 Task: Send an email with the signature Grace Jones with the subject Request for feedback on a report and the message I would like to schedule a meeting to discuss the project details. from softage.2@softage.net to softage.3@softage.net with an attached image file Business_card.png and move the email from Sent Items to the folder Medical records
Action: Mouse moved to (323, 0)
Screenshot: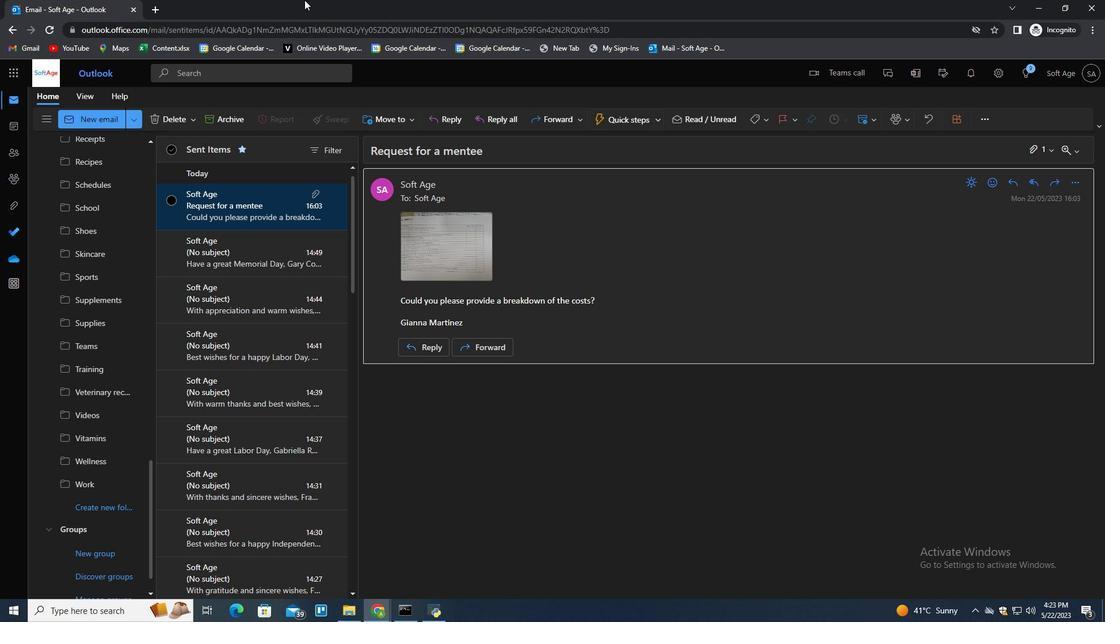 
Action: Key pressed n
Screenshot: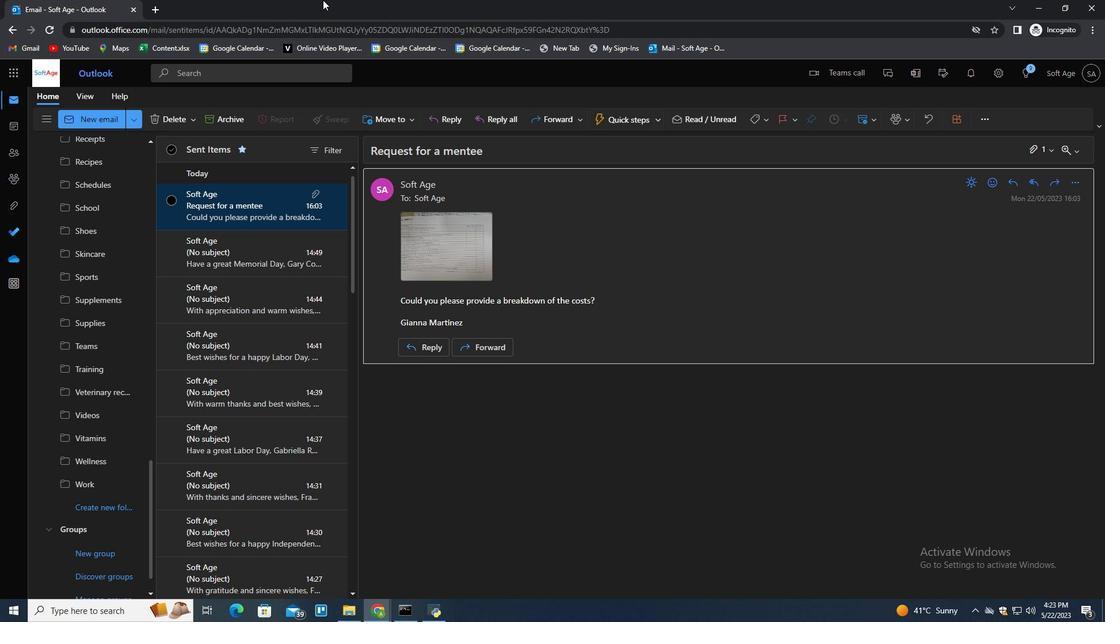 
Action: Mouse moved to (772, 126)
Screenshot: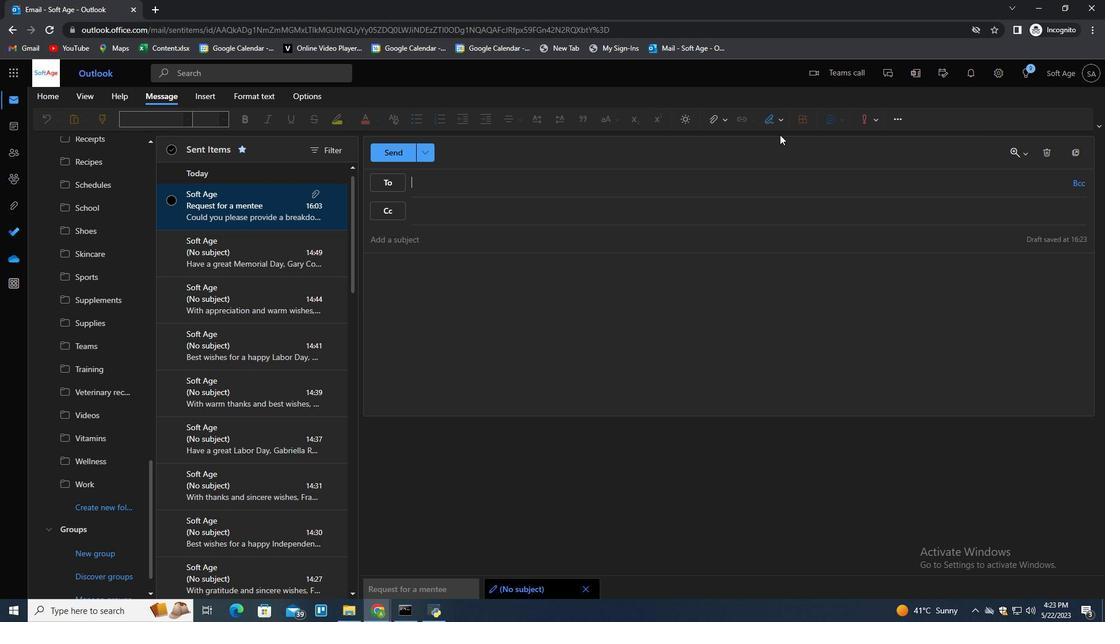 
Action: Mouse pressed left at (772, 126)
Screenshot: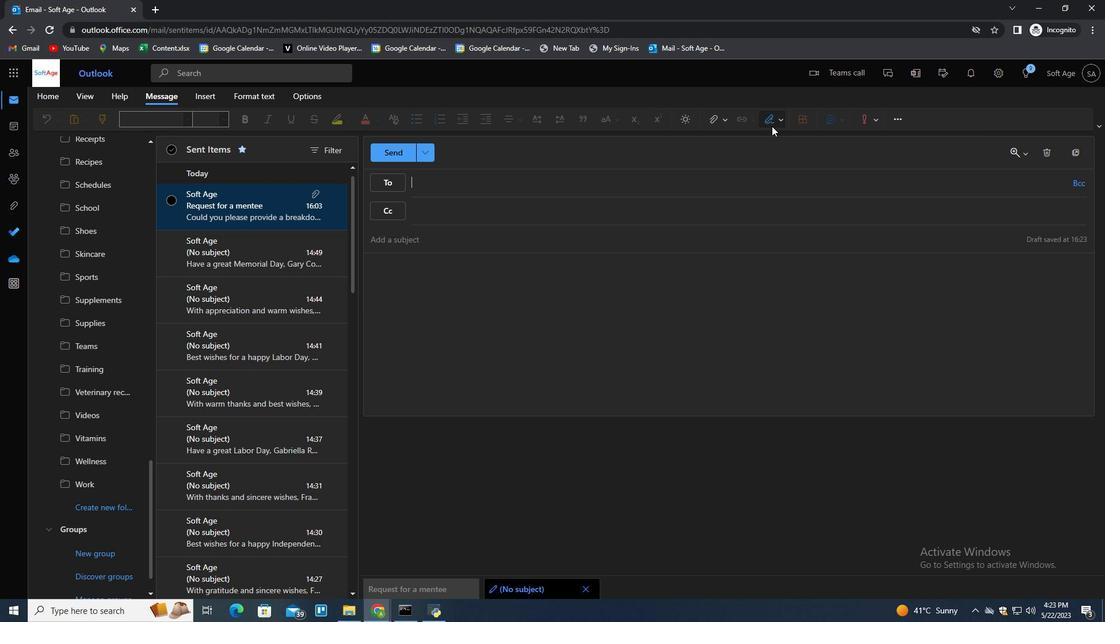 
Action: Mouse moved to (763, 164)
Screenshot: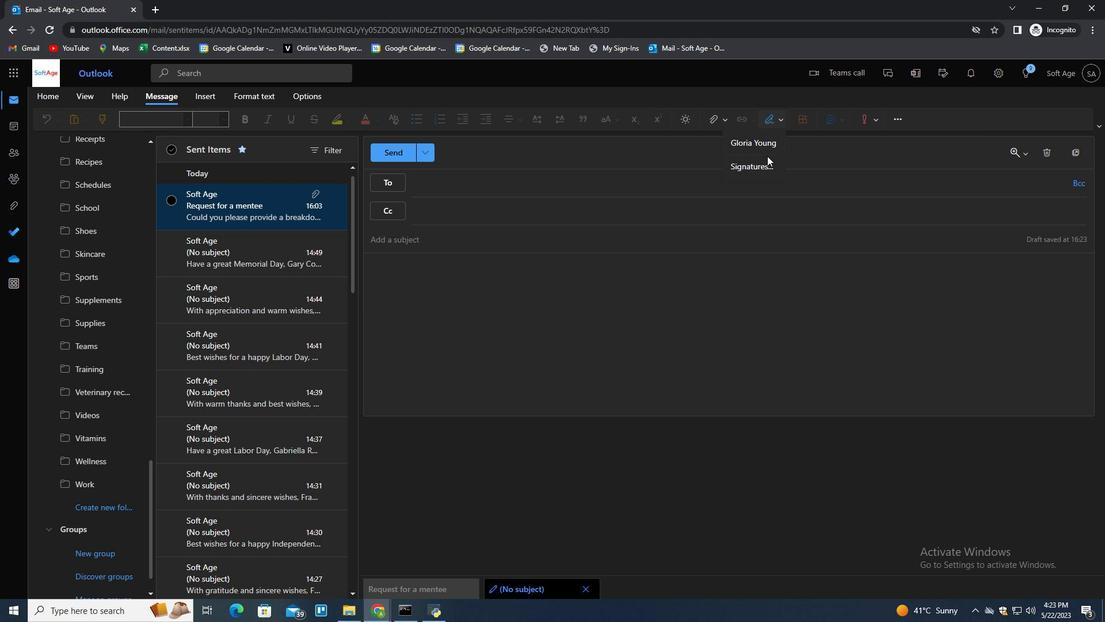 
Action: Mouse pressed left at (763, 164)
Screenshot: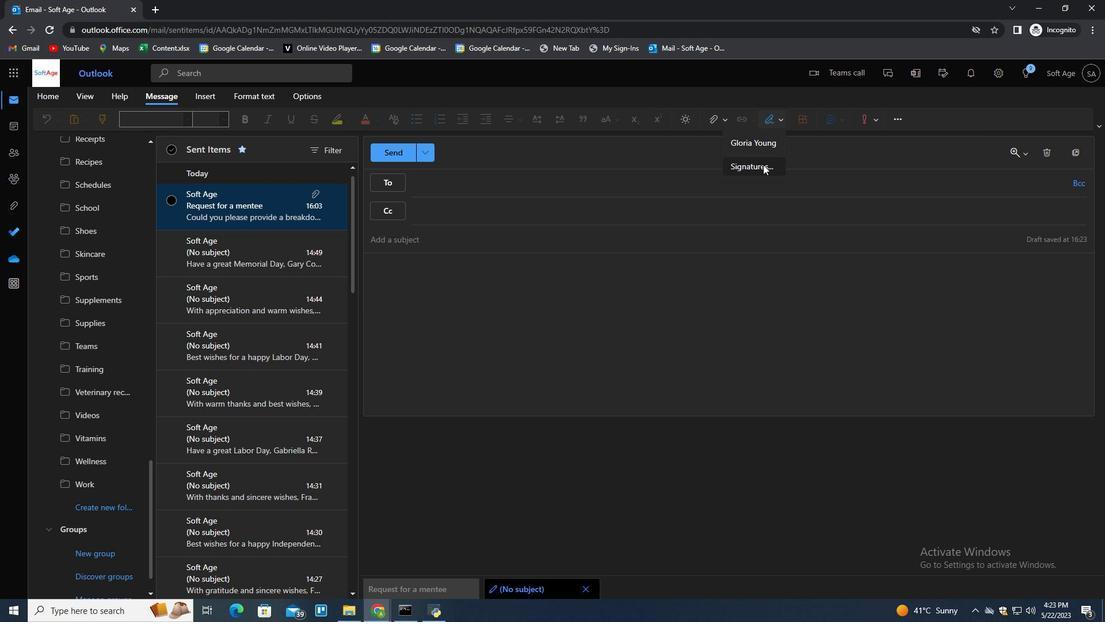 
Action: Mouse moved to (793, 209)
Screenshot: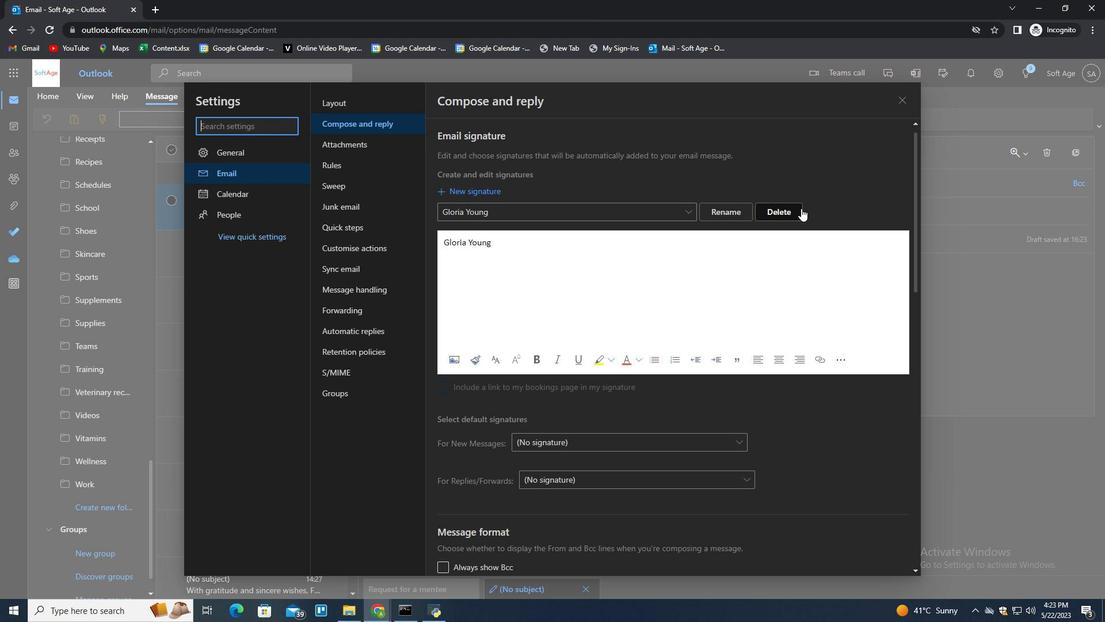 
Action: Mouse pressed left at (793, 209)
Screenshot: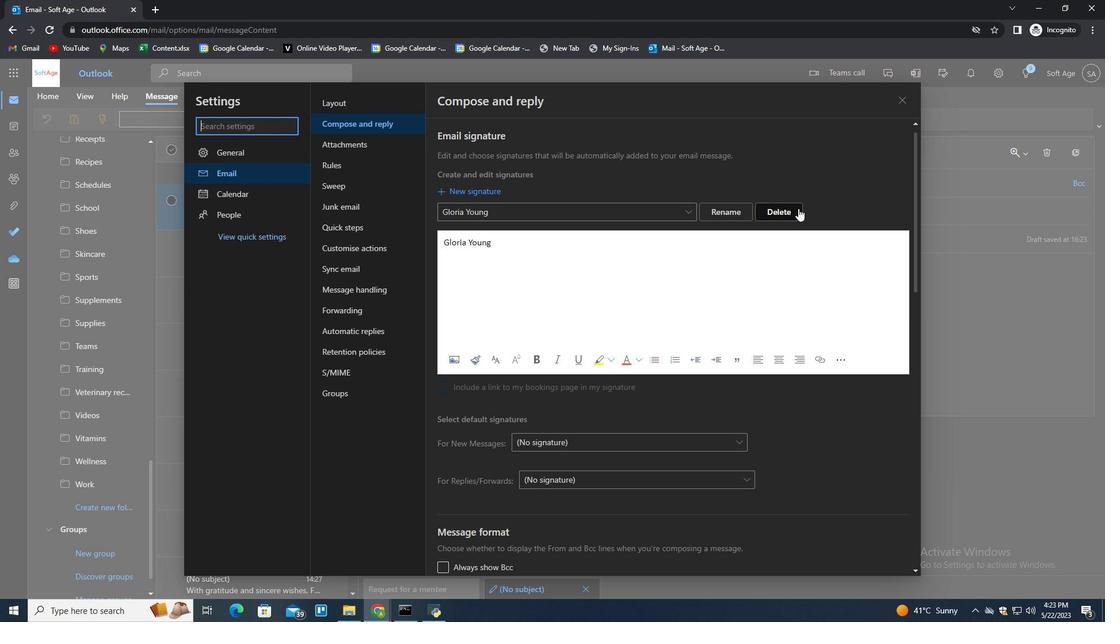 
Action: Mouse moved to (723, 212)
Screenshot: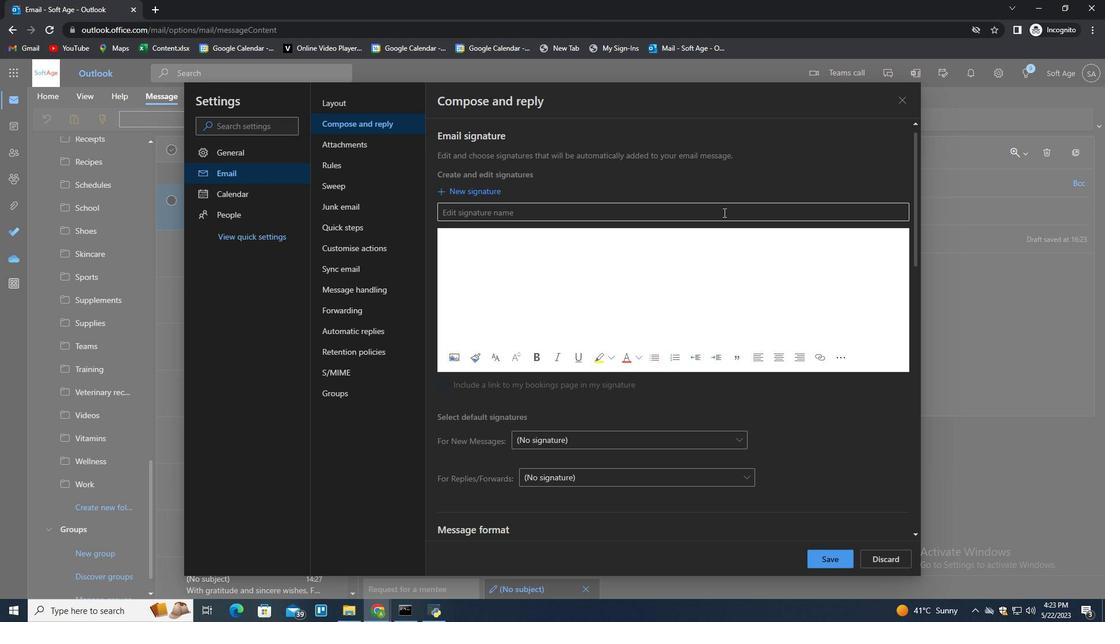 
Action: Mouse pressed left at (723, 212)
Screenshot: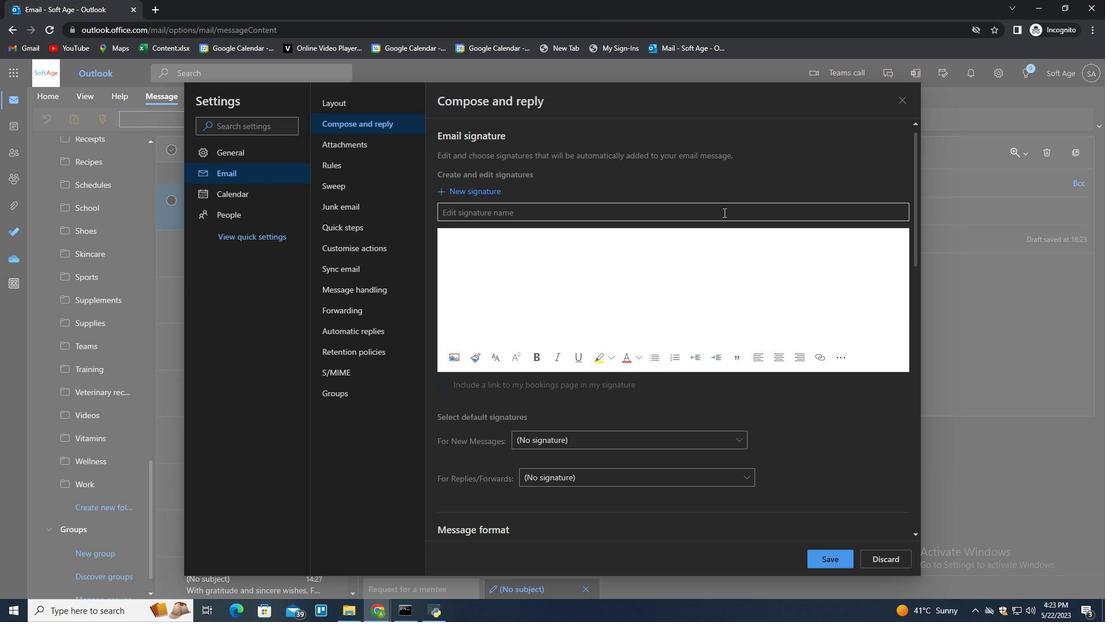 
Action: Key pressed <Key.shift>G
Screenshot: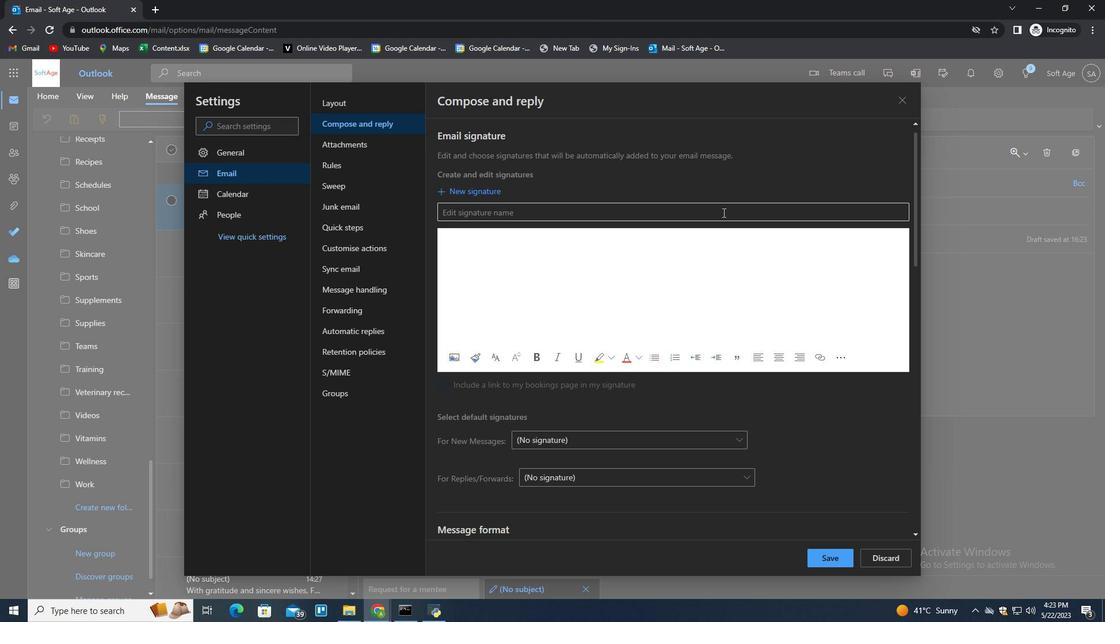 
Action: Mouse moved to (723, 211)
Screenshot: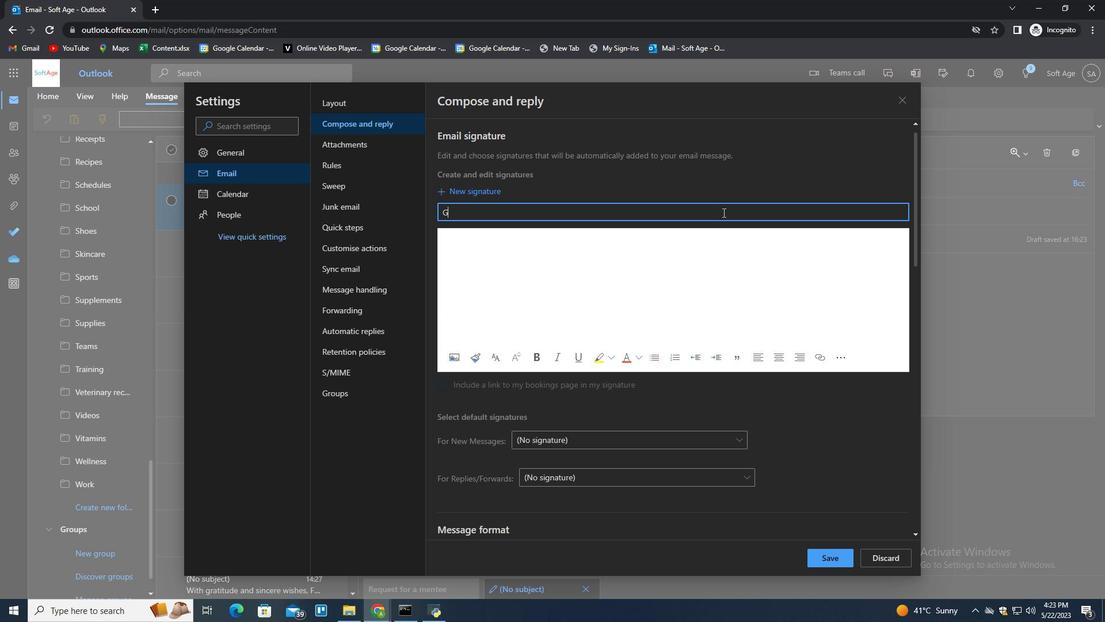 
Action: Key pressed race<Key.space><Key.shift>Jones<Key.tab><Key.shift>Grace<Key.space><Key.shift>Jones
Screenshot: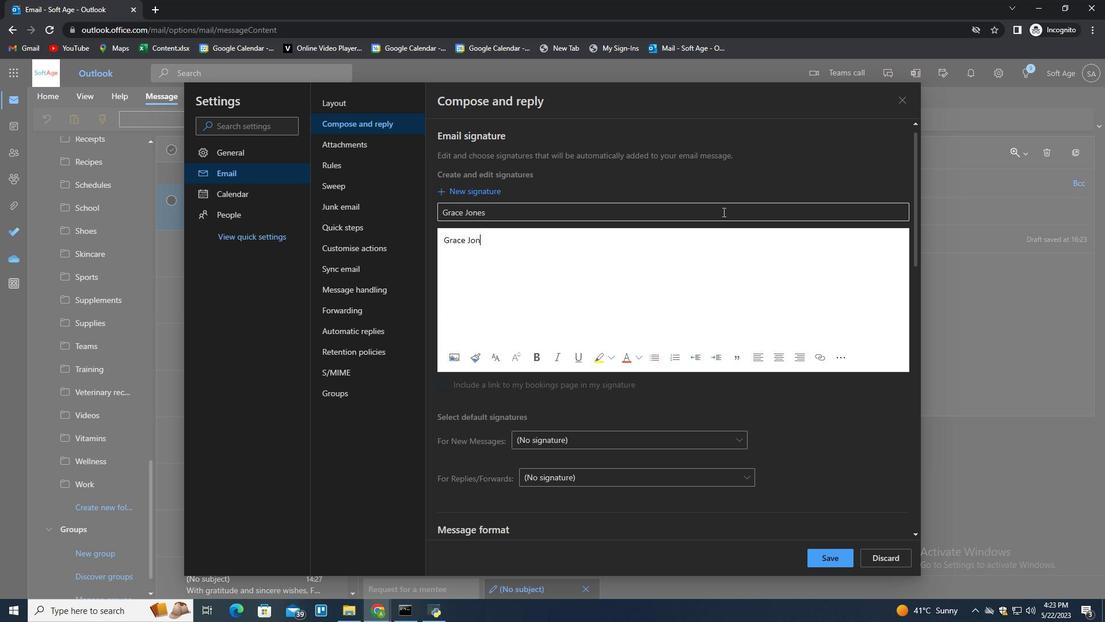 
Action: Mouse moved to (830, 556)
Screenshot: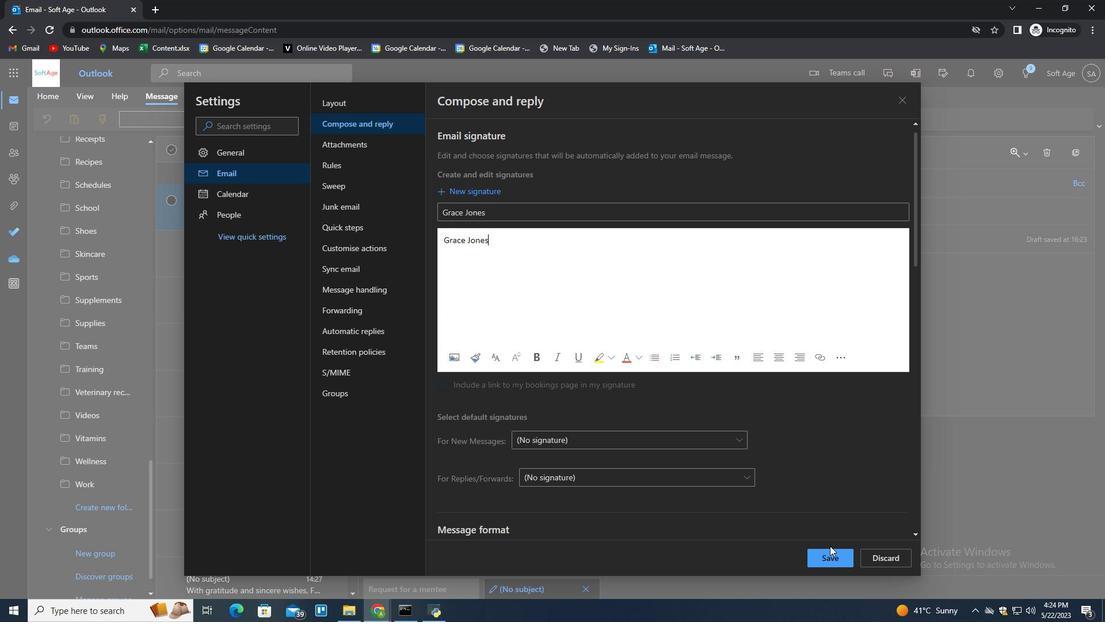 
Action: Mouse pressed left at (830, 556)
Screenshot: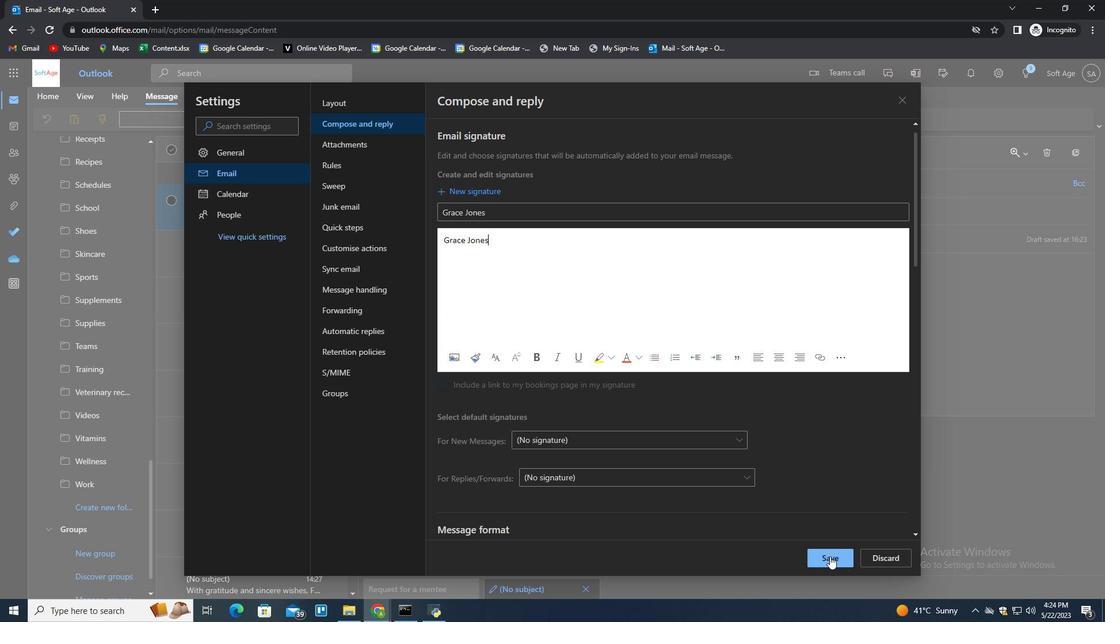
Action: Mouse moved to (990, 316)
Screenshot: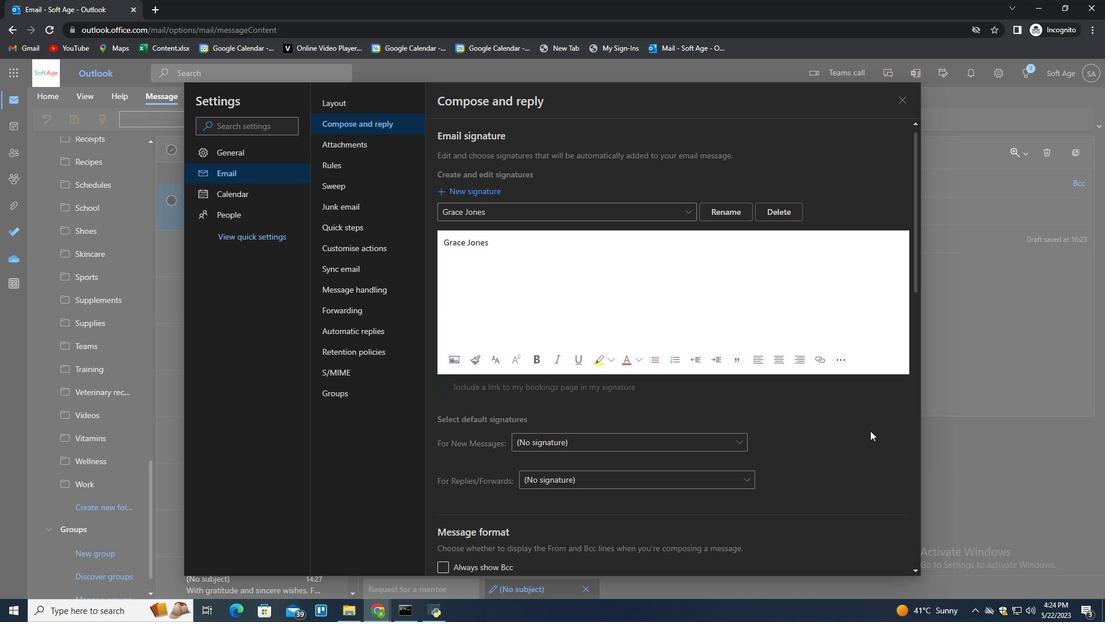 
Action: Mouse pressed left at (990, 316)
Screenshot: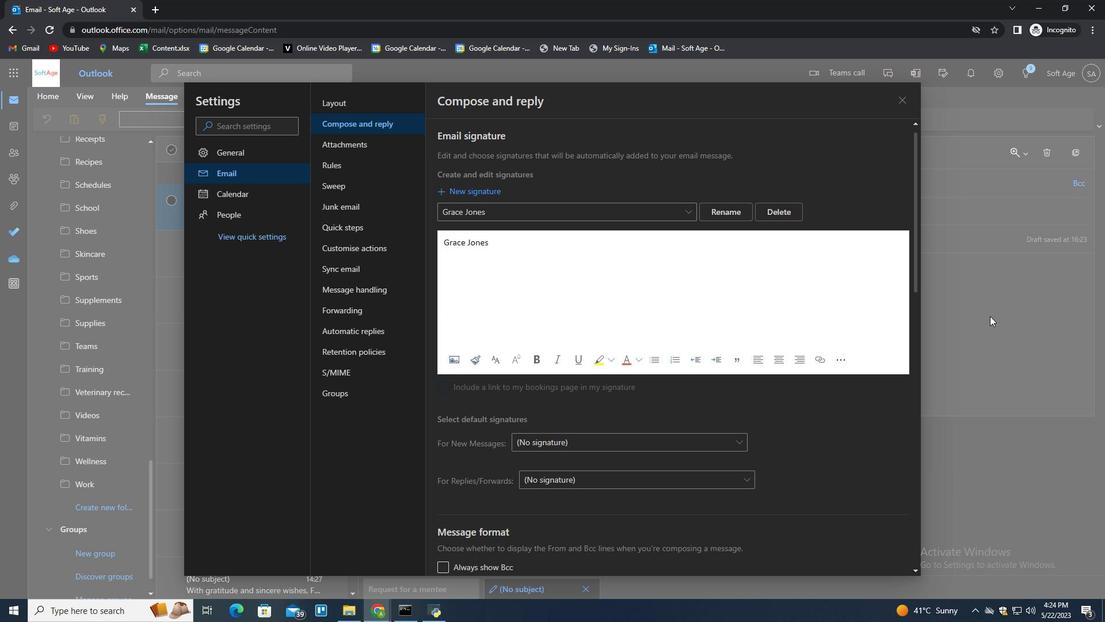 
Action: Mouse moved to (775, 118)
Screenshot: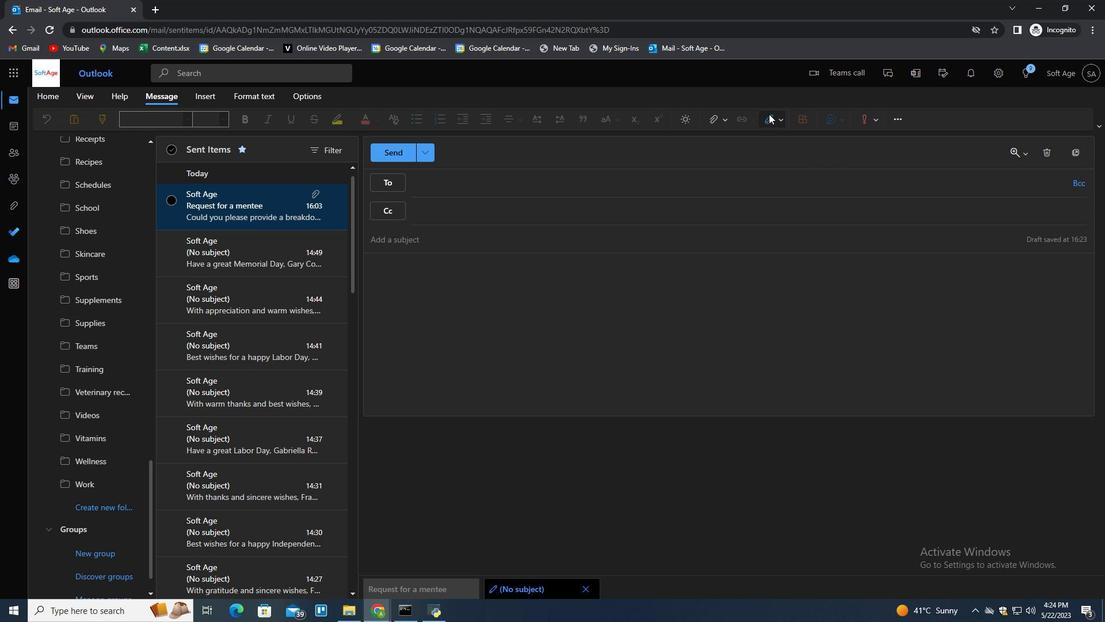 
Action: Mouse pressed left at (775, 118)
Screenshot: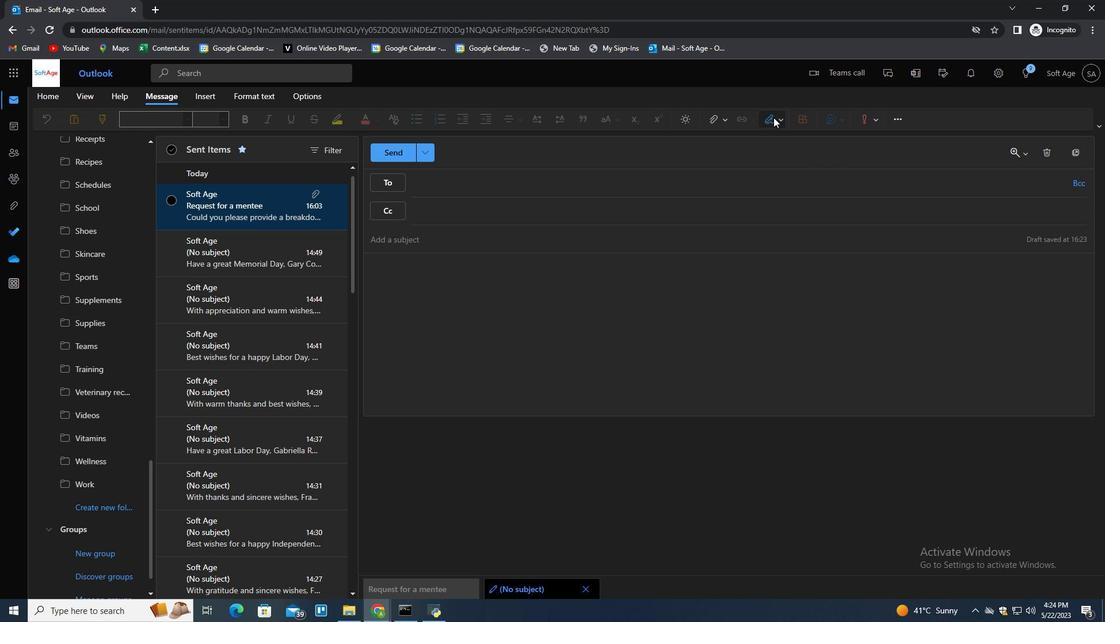 
Action: Mouse moved to (762, 141)
Screenshot: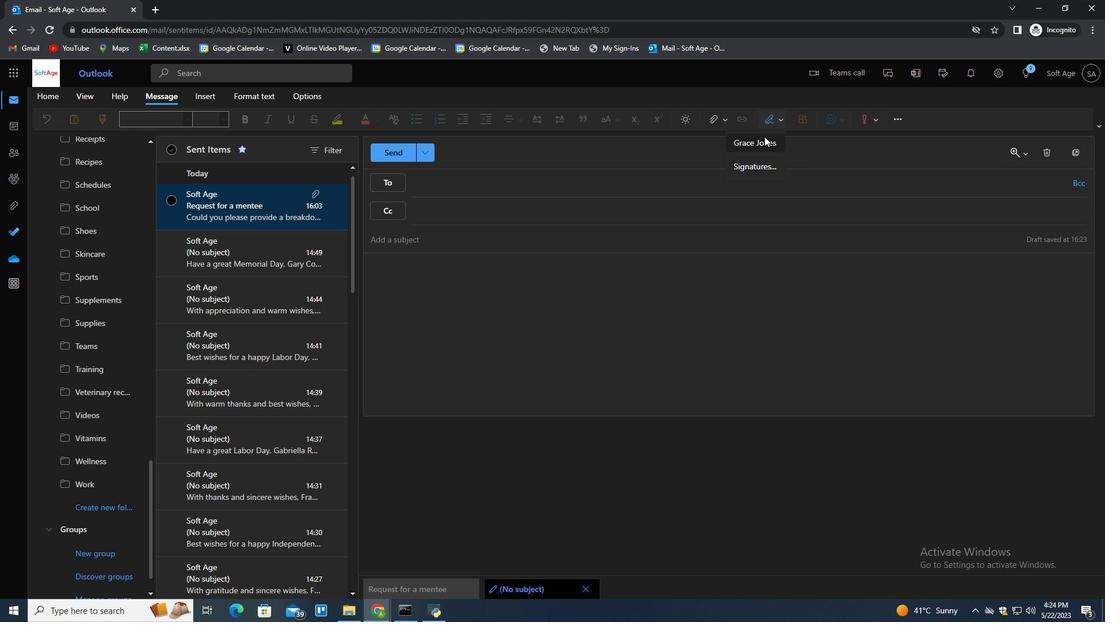 
Action: Mouse pressed left at (762, 141)
Screenshot: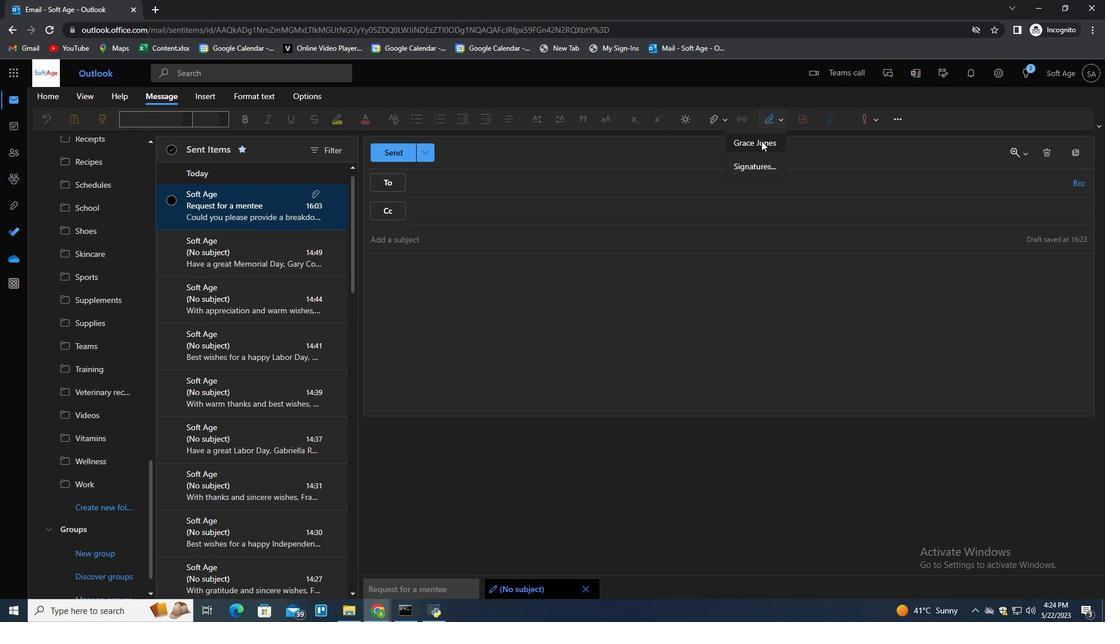 
Action: Mouse moved to (391, 243)
Screenshot: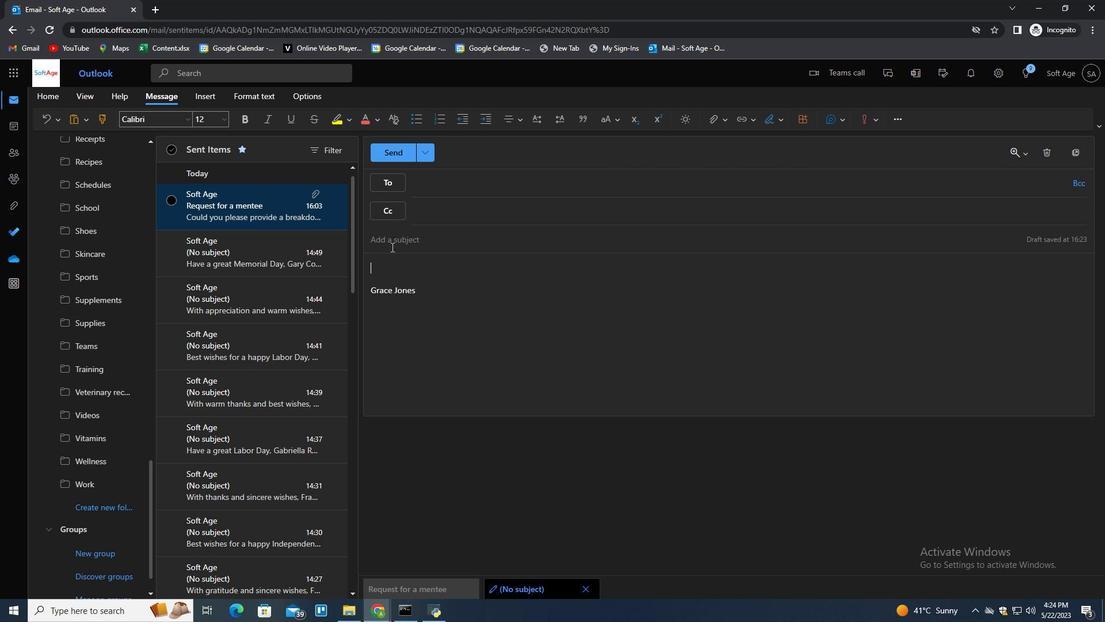 
Action: Mouse pressed left at (391, 243)
Screenshot: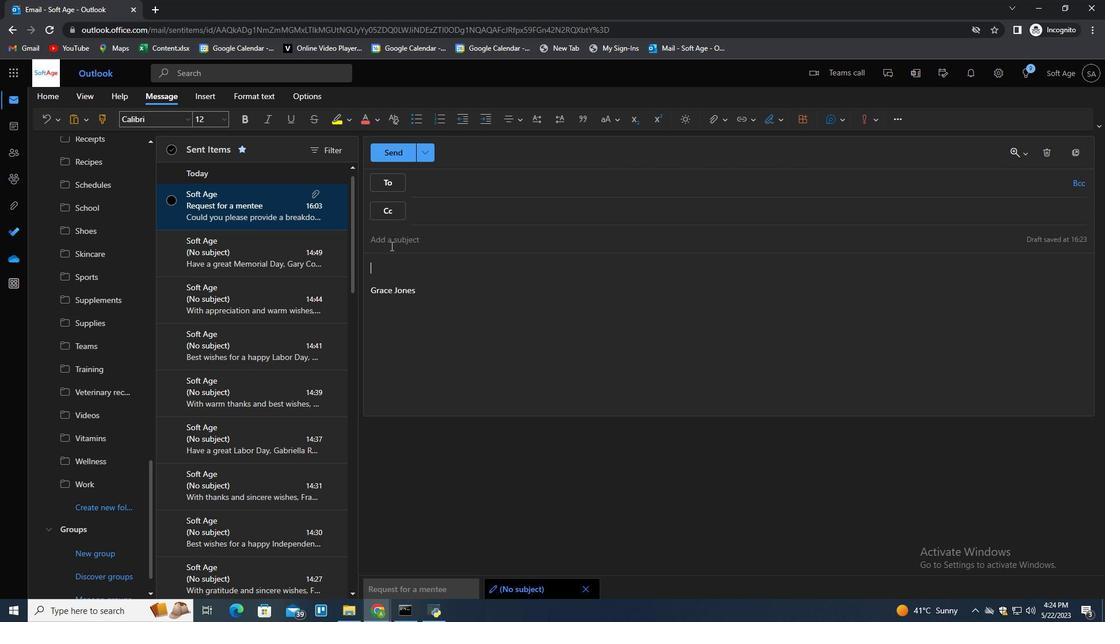 
Action: Key pressed <Key.shift>Request<Key.space>for<Key.space>feedback<Key.space>on<Key.space>a<Key.space>report<Key.tab><Key.shift>I<Key.space>would<Key.space>like<Key.space>to<Key.space>schedule<Key.space>a<Key.space>meeting<Key.space>a<Key.backspace>to<Key.space>s<Key.backspace>discuss<Key.space>the<Key.space>project<Key.space>deat<Key.backspace><Key.backspace>tails.
Screenshot: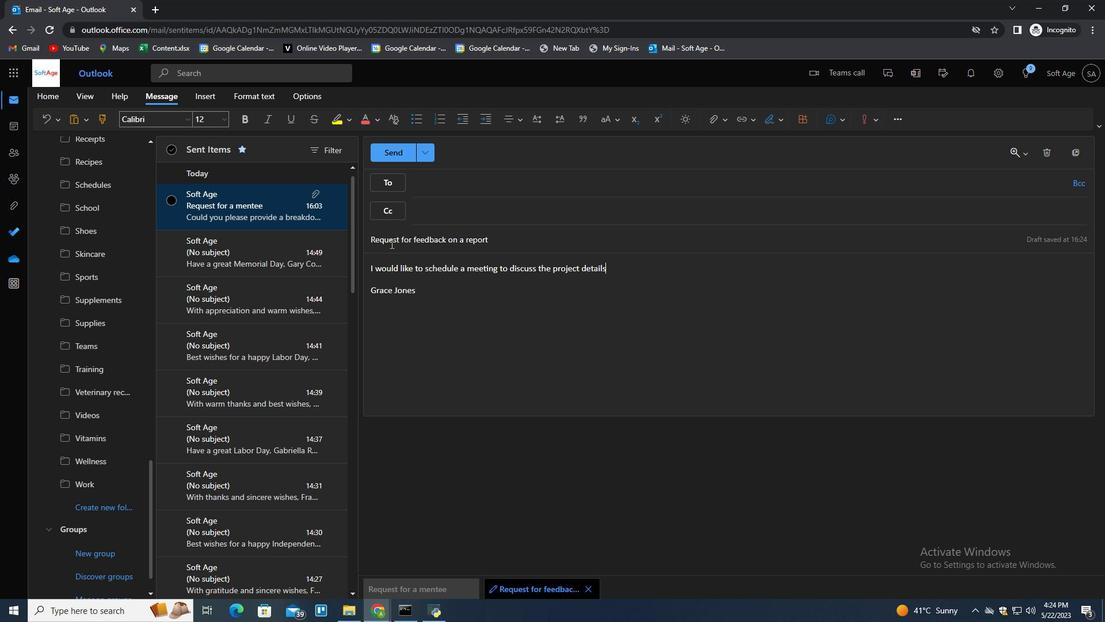 
Action: Mouse moved to (427, 187)
Screenshot: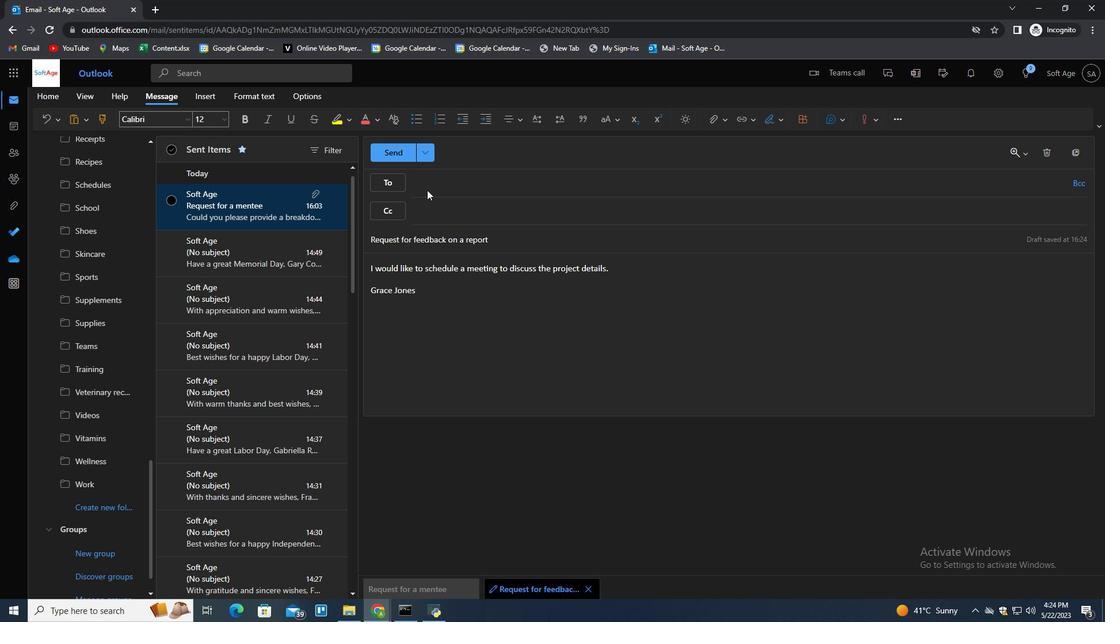
Action: Mouse pressed left at (427, 187)
Screenshot: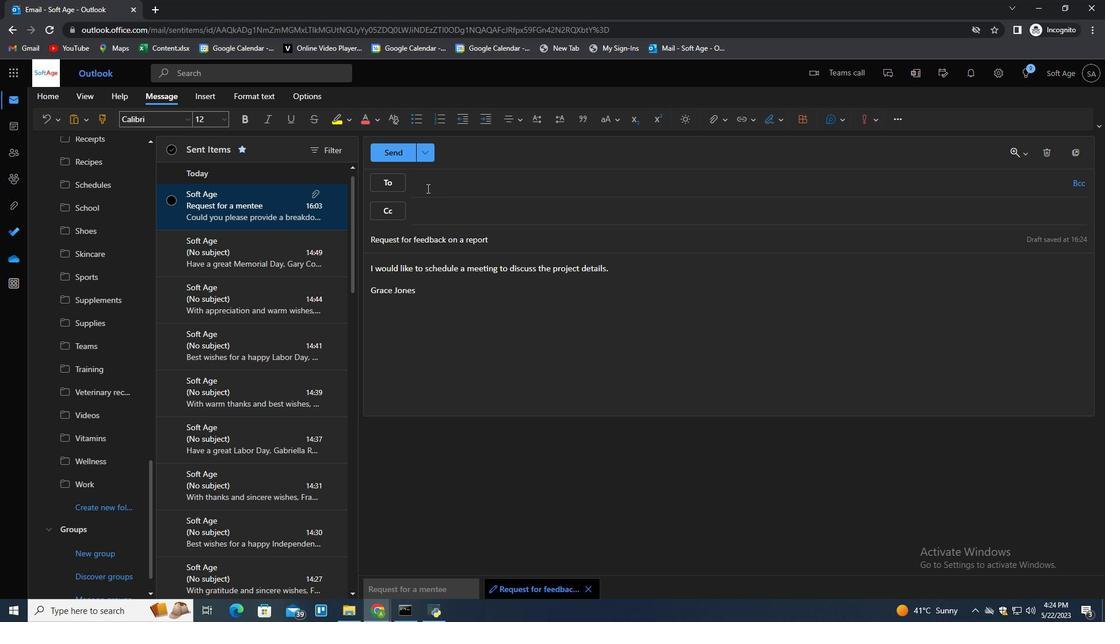 
Action: Key pressed softage.4<Key.backspace>3<Key.shift>@softage.net<Key.enter>
Screenshot: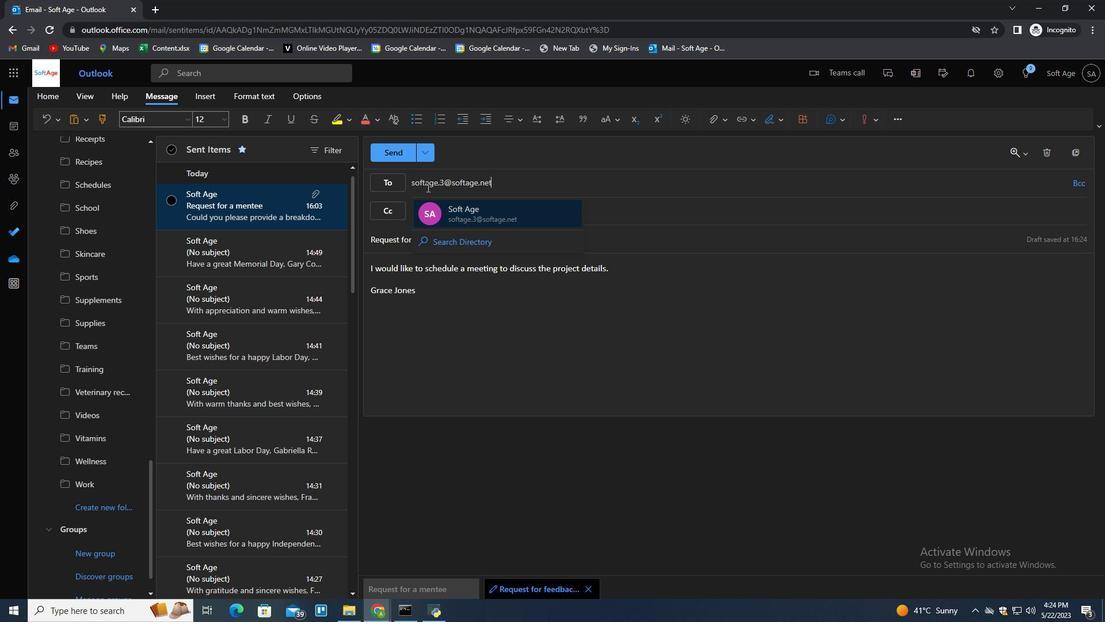 
Action: Mouse moved to (489, 295)
Screenshot: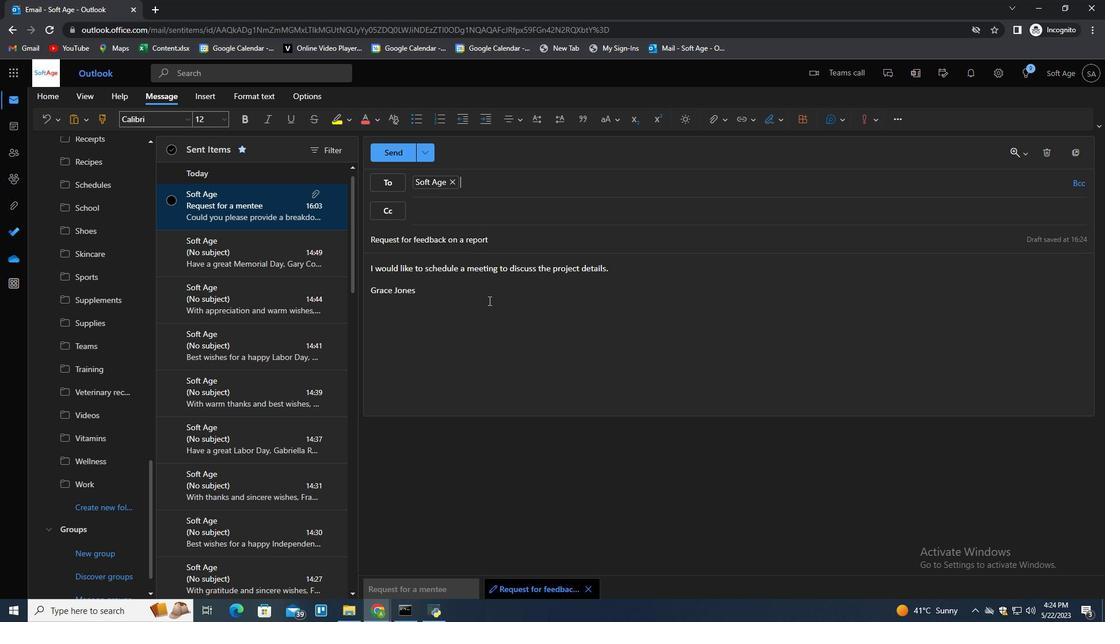 
Action: Mouse pressed left at (489, 295)
Screenshot: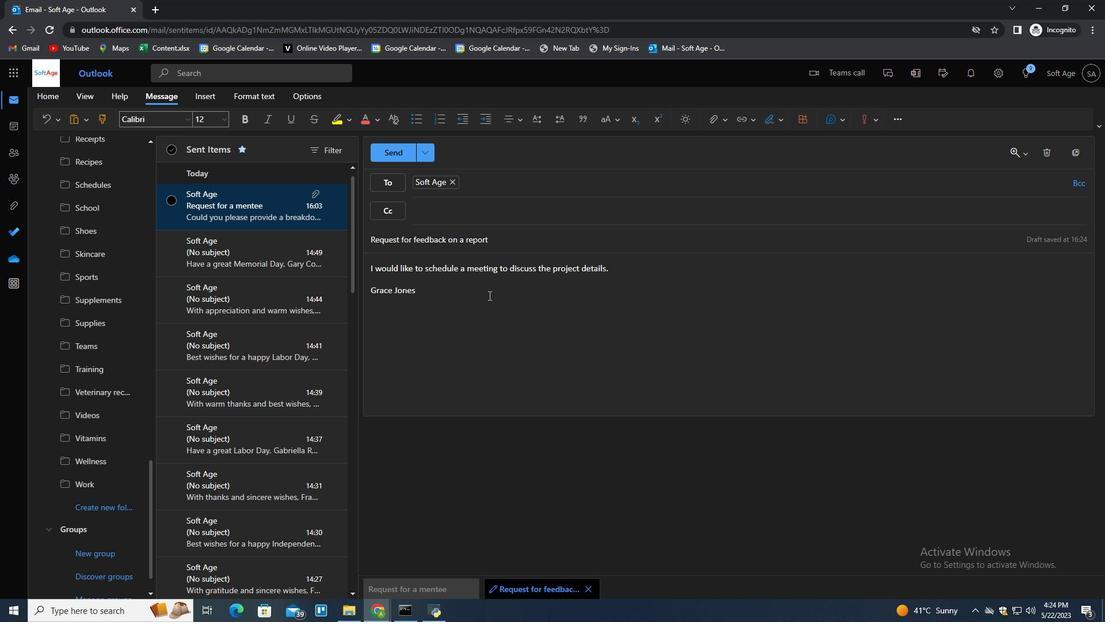 
Action: Mouse moved to (711, 118)
Screenshot: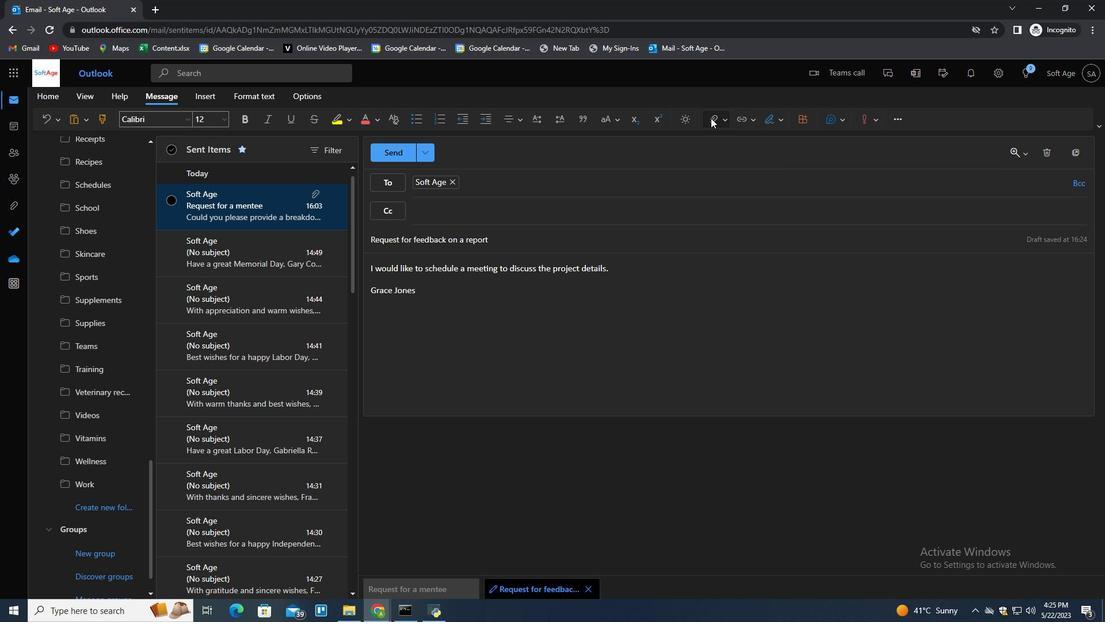 
Action: Mouse pressed left at (711, 118)
Screenshot: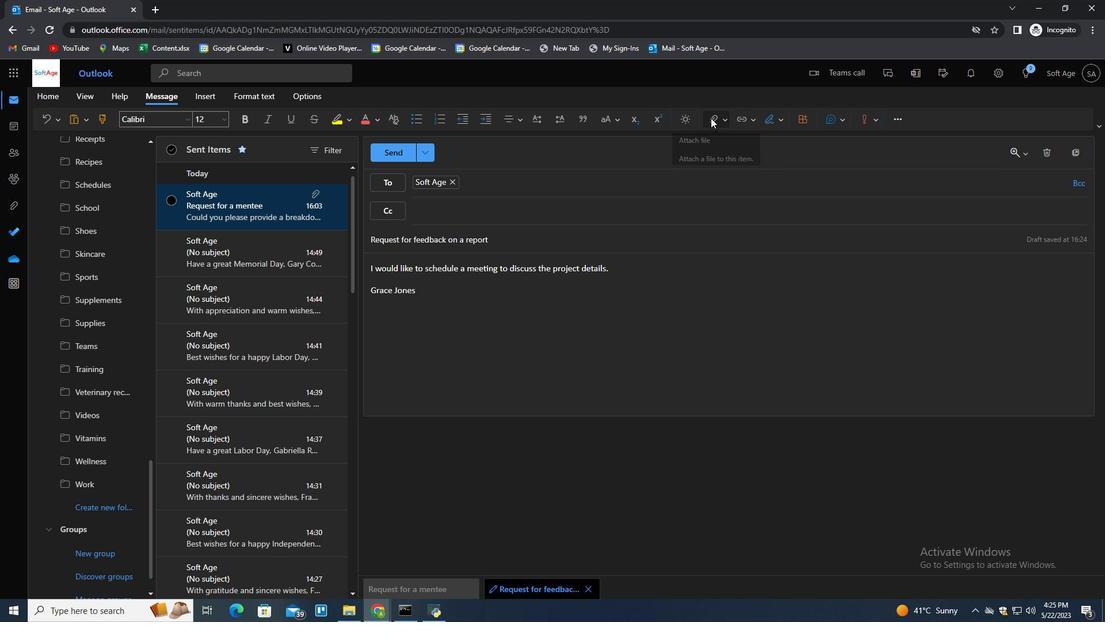 
Action: Mouse moved to (651, 148)
Screenshot: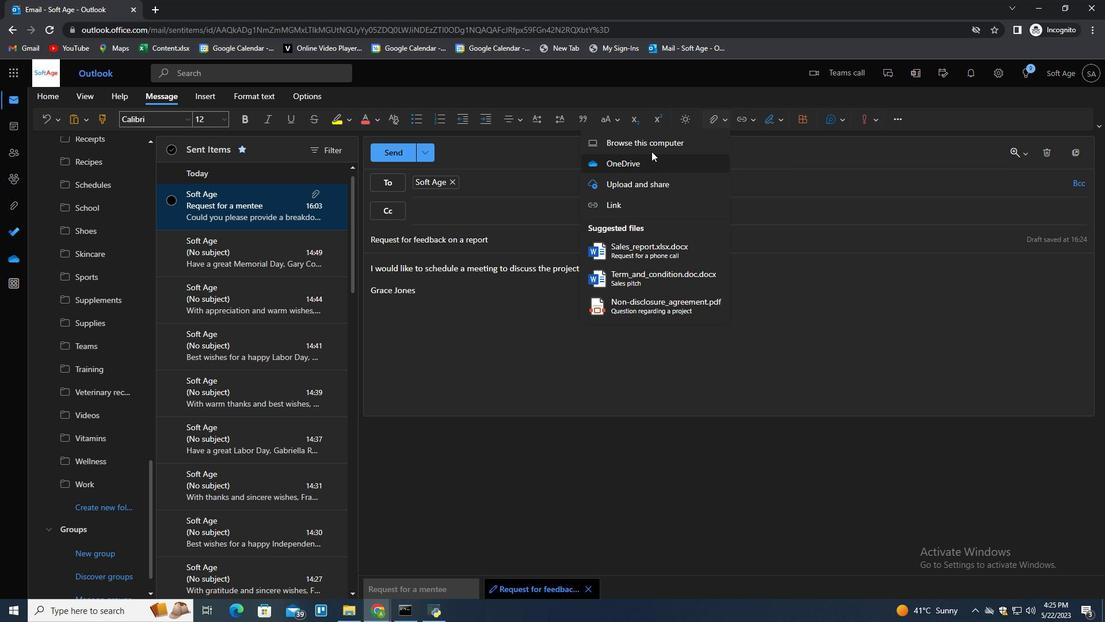 
Action: Mouse pressed left at (651, 148)
Screenshot: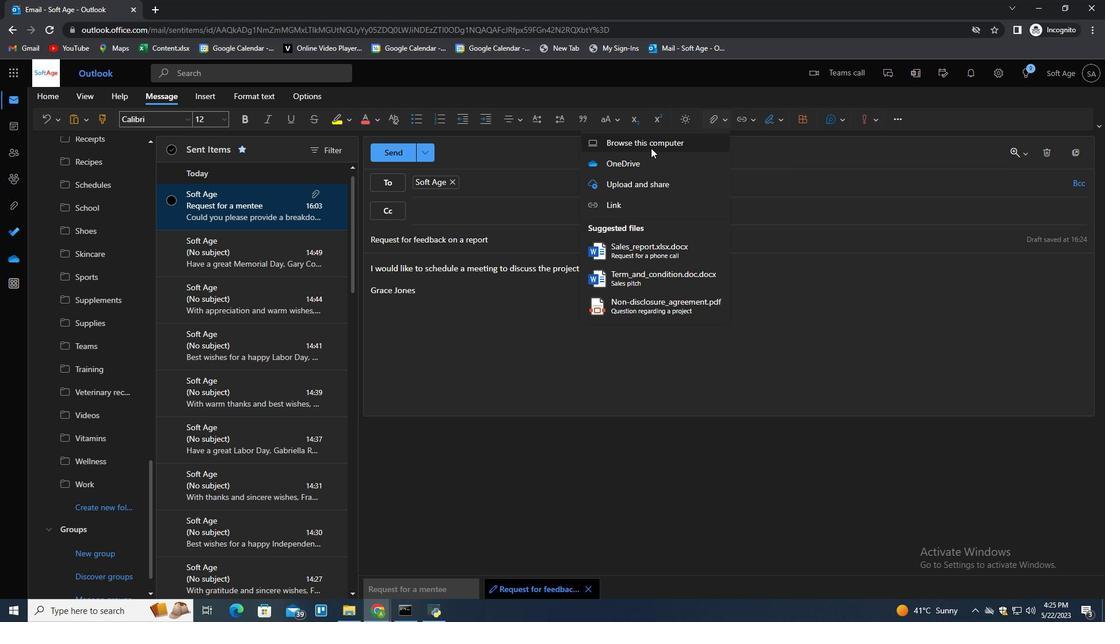 
Action: Mouse moved to (193, 198)
Screenshot: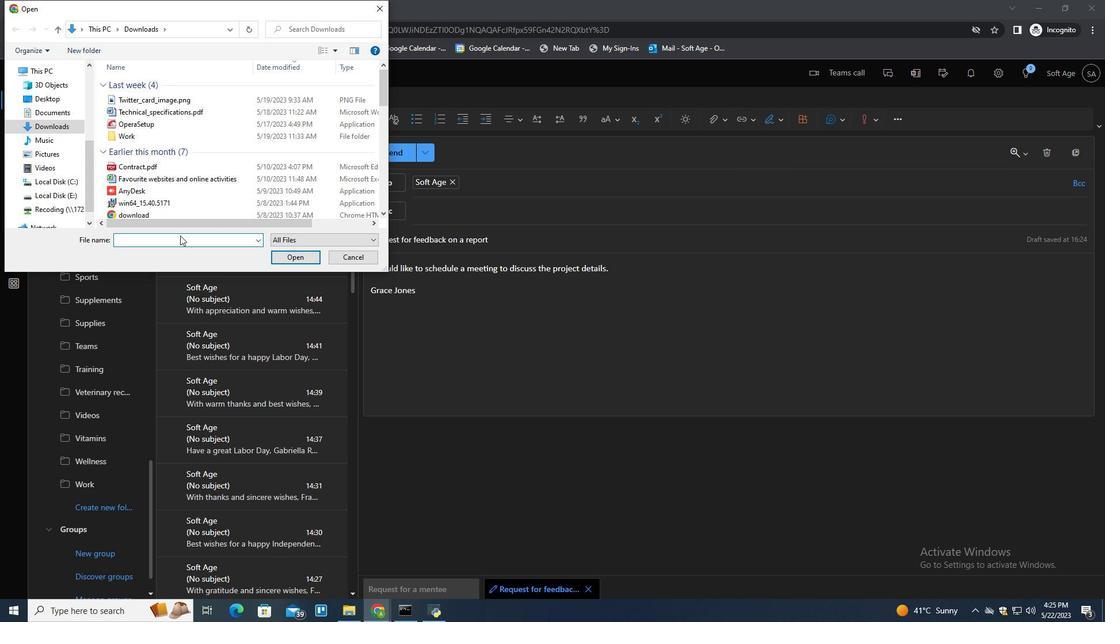 
Action: Mouse scrolled (193, 198) with delta (0, 0)
Screenshot: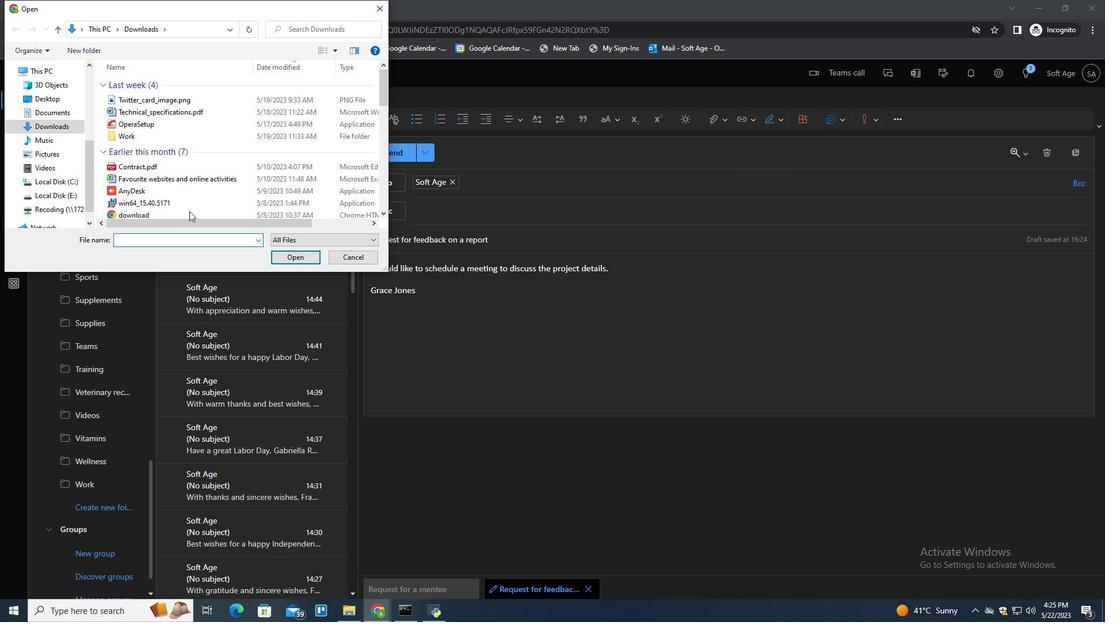 
Action: Mouse scrolled (193, 198) with delta (0, 0)
Screenshot: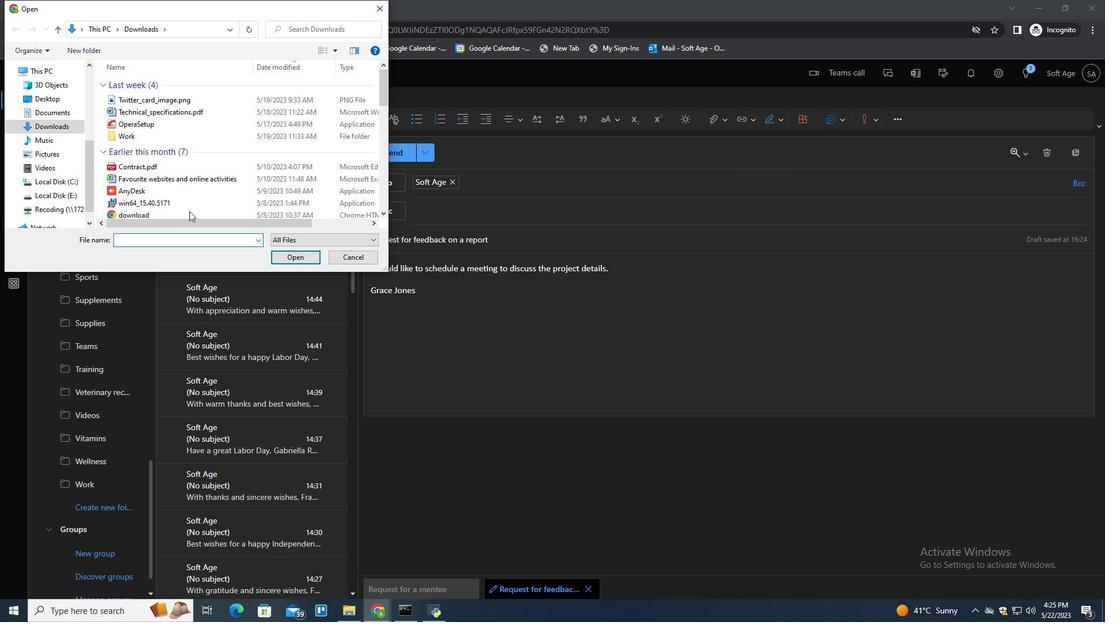 
Action: Mouse scrolled (193, 198) with delta (0, 0)
Screenshot: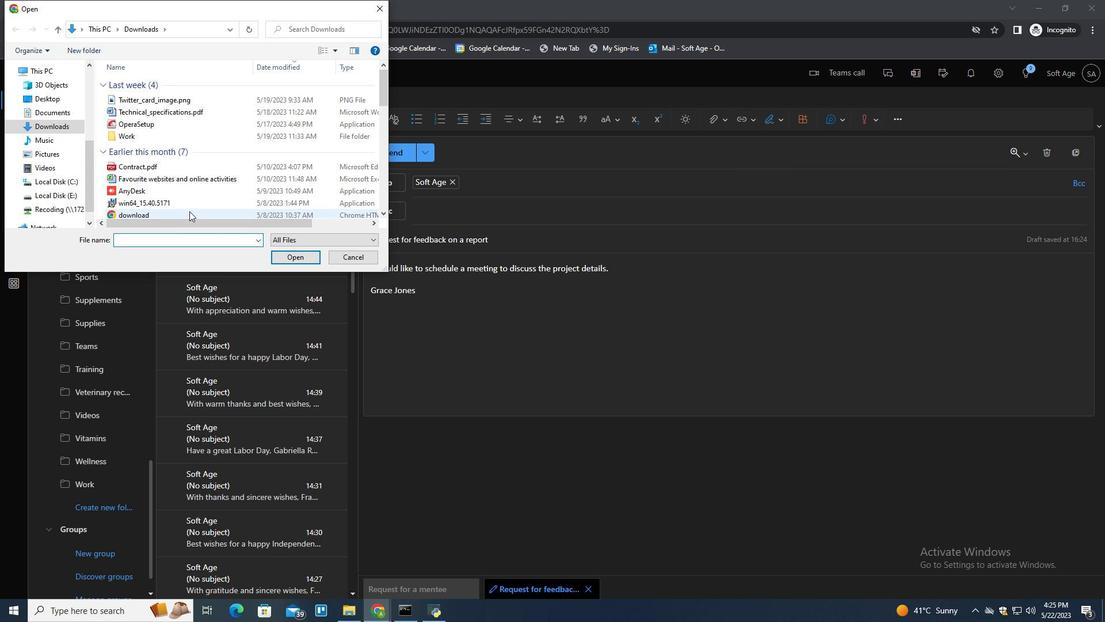 
Action: Mouse scrolled (193, 198) with delta (0, 0)
Screenshot: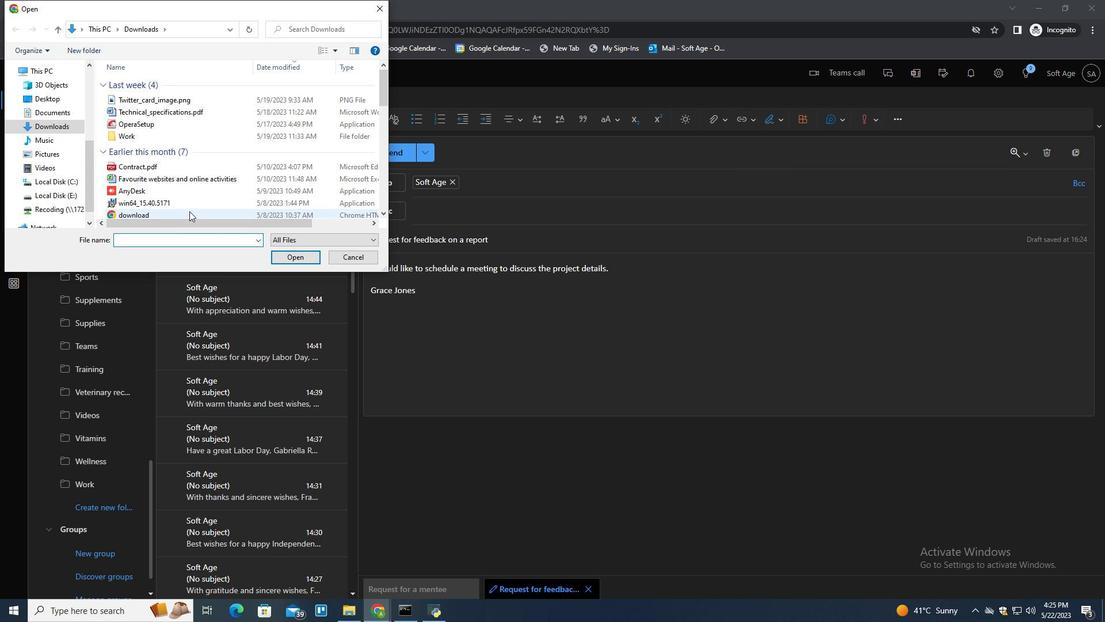 
Action: Mouse scrolled (193, 198) with delta (0, 0)
Screenshot: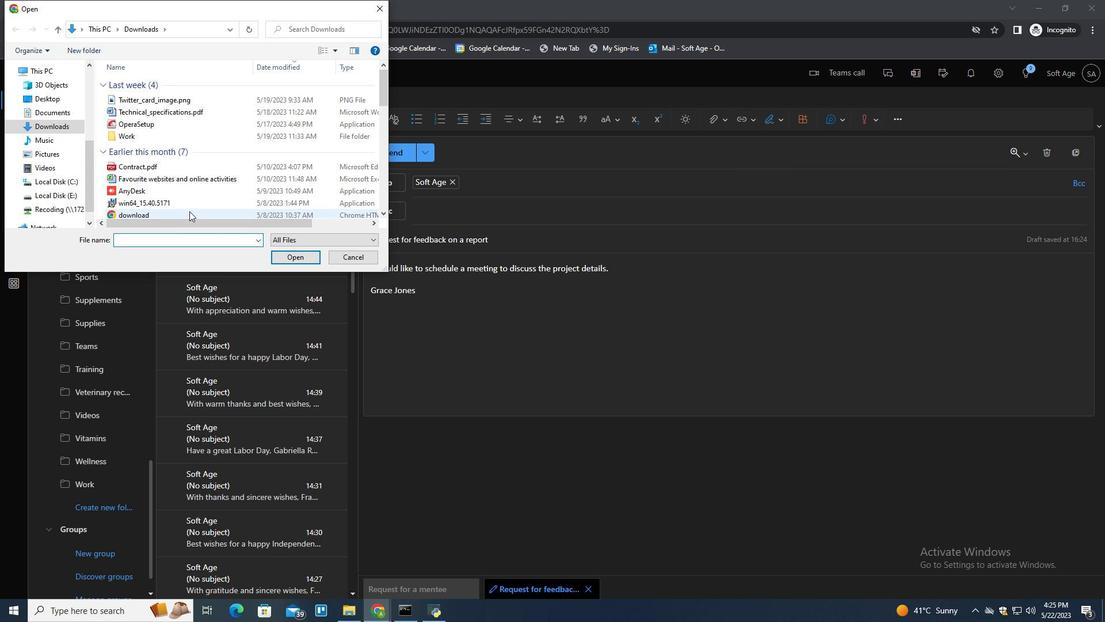 
Action: Mouse scrolled (193, 198) with delta (0, 0)
Screenshot: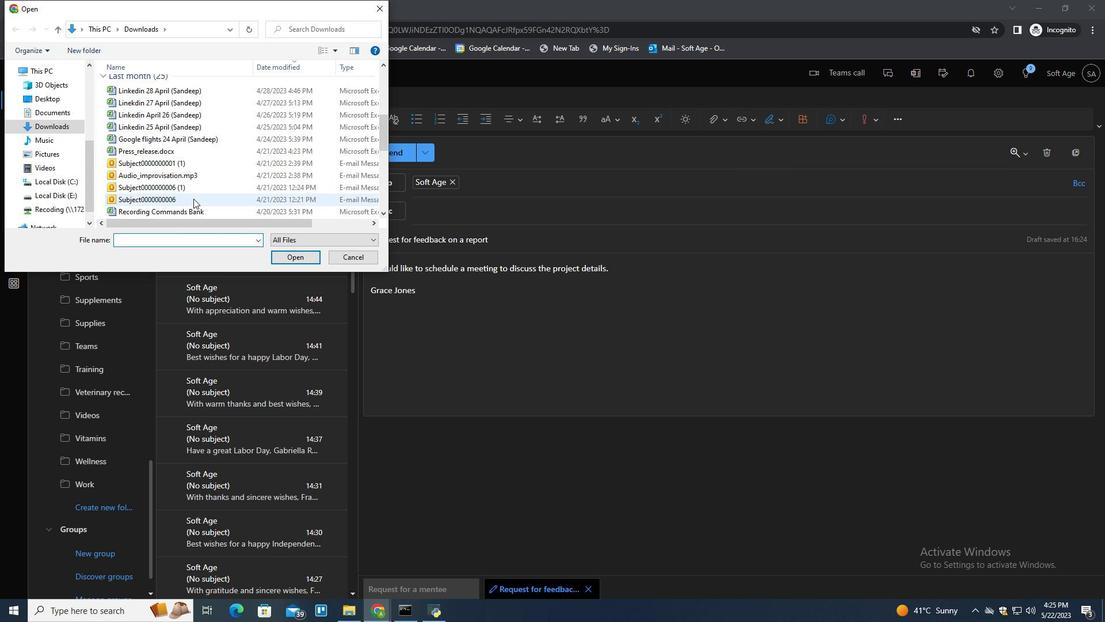 
Action: Mouse scrolled (193, 198) with delta (0, 0)
Screenshot: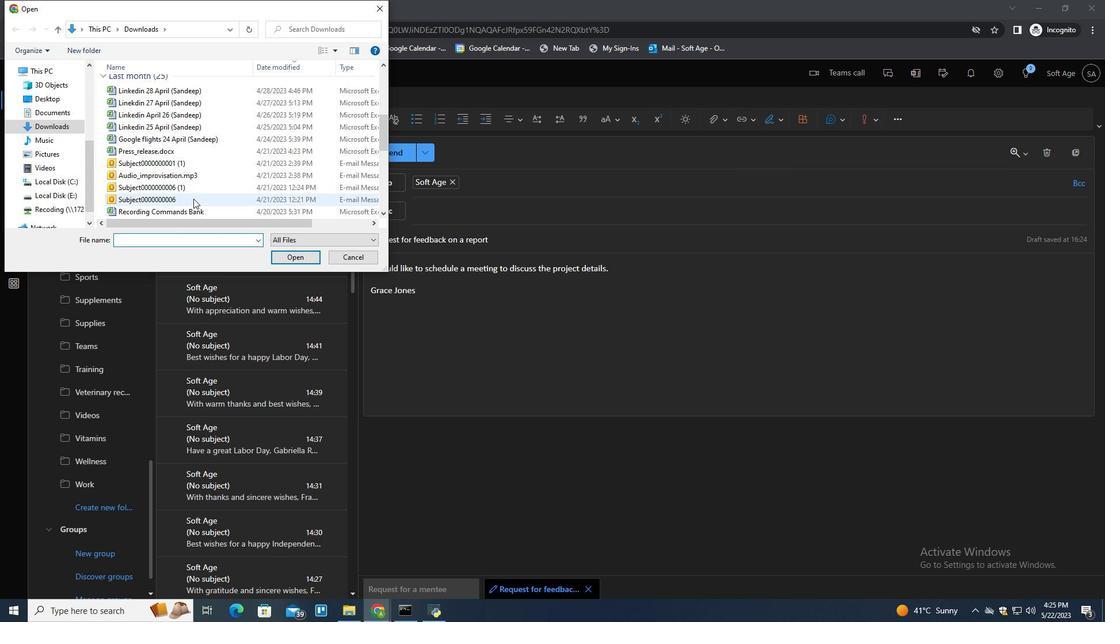 
Action: Mouse scrolled (193, 198) with delta (0, 0)
Screenshot: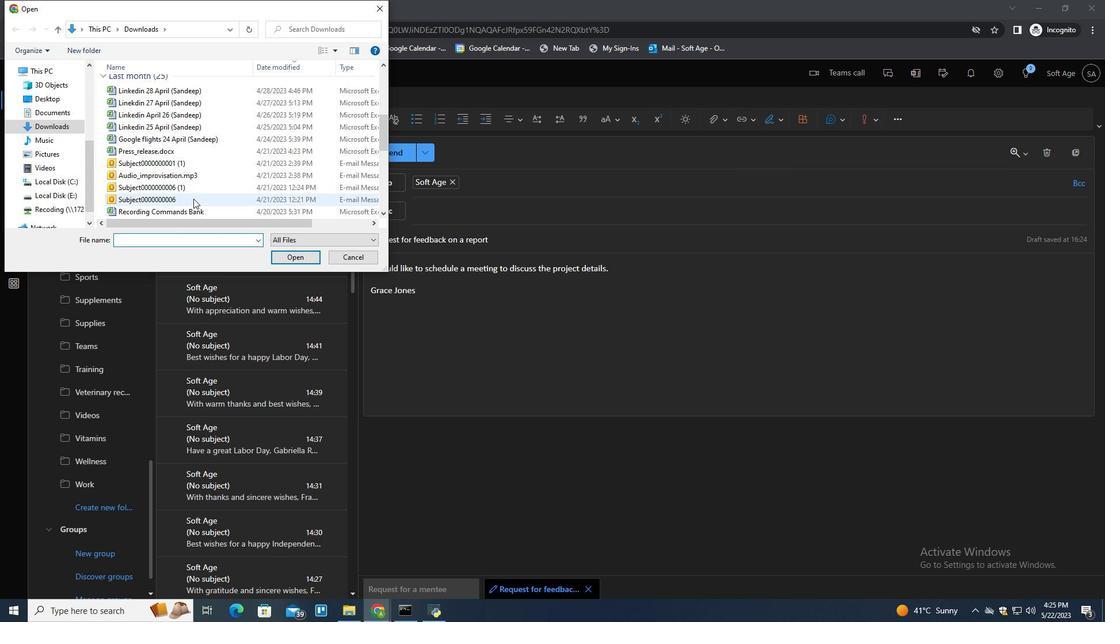 
Action: Mouse scrolled (193, 198) with delta (0, 0)
Screenshot: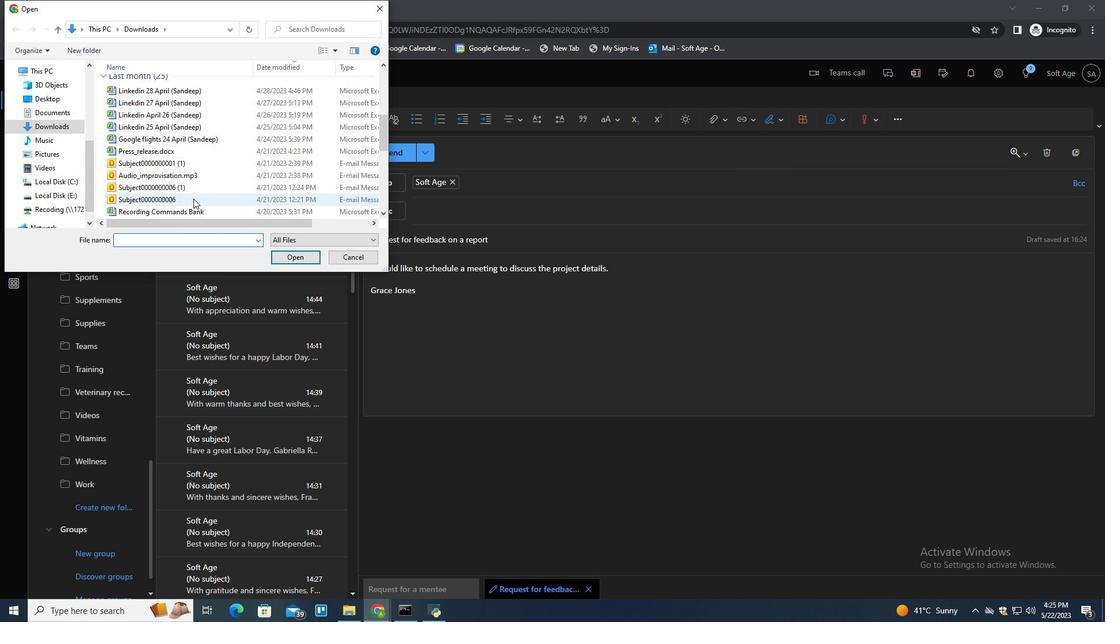 
Action: Mouse scrolled (193, 198) with delta (0, 0)
Screenshot: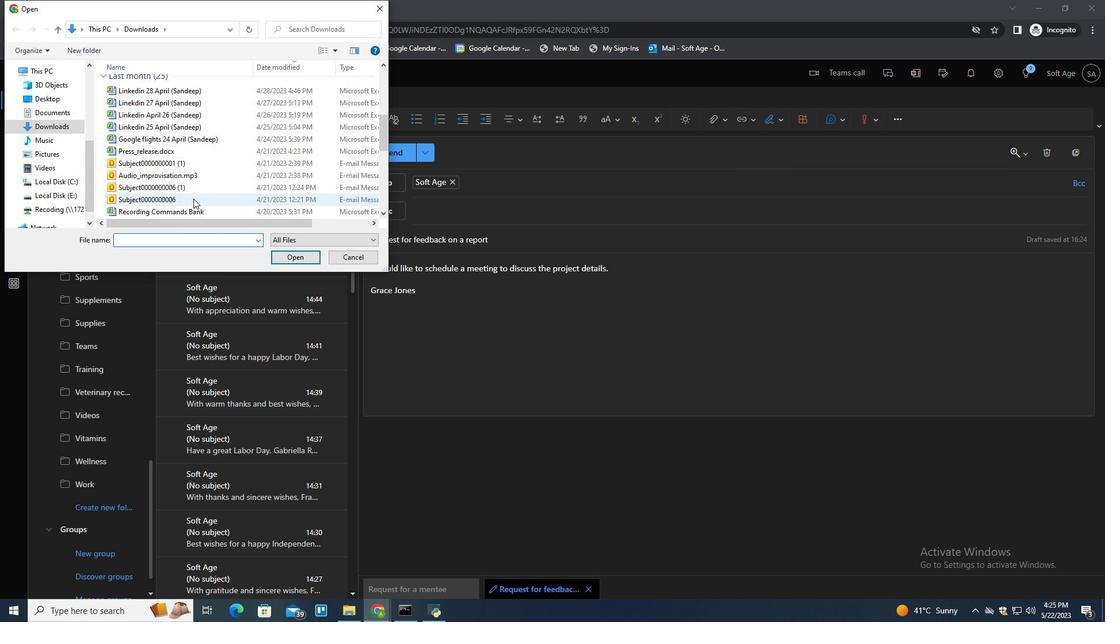 
Action: Mouse scrolled (193, 198) with delta (0, 0)
Screenshot: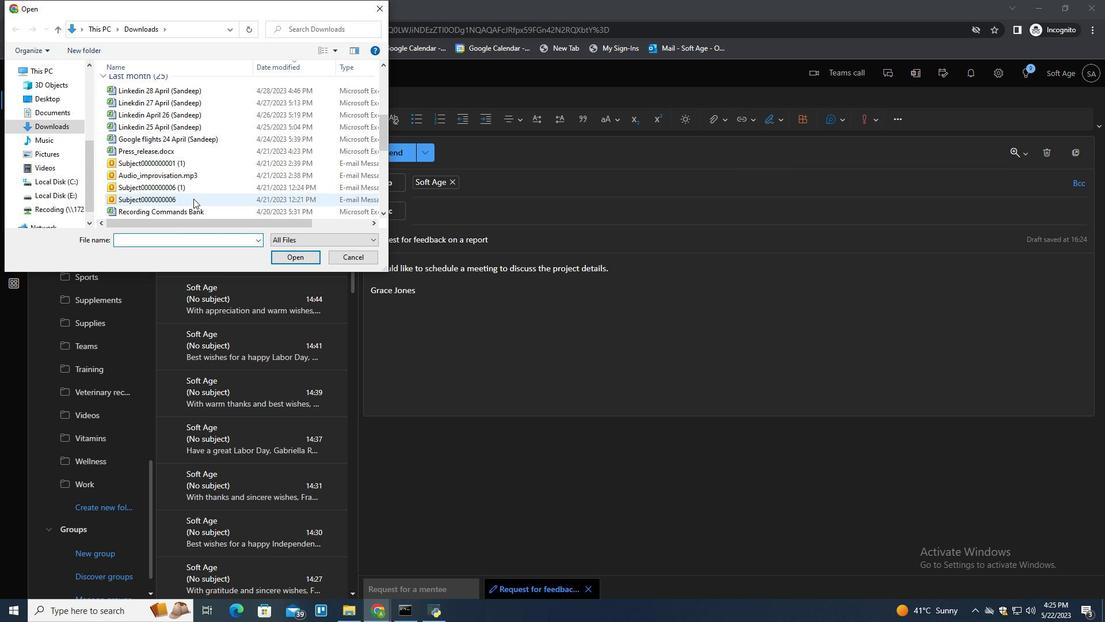 
Action: Mouse scrolled (193, 198) with delta (0, 0)
Screenshot: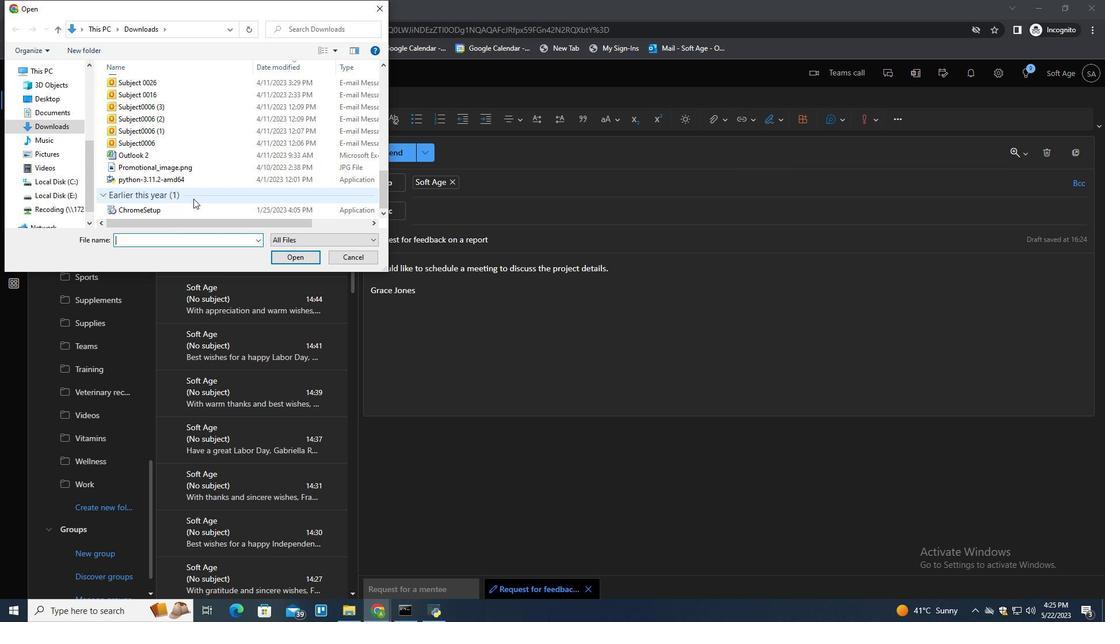 
Action: Mouse scrolled (193, 198) with delta (0, 0)
Screenshot: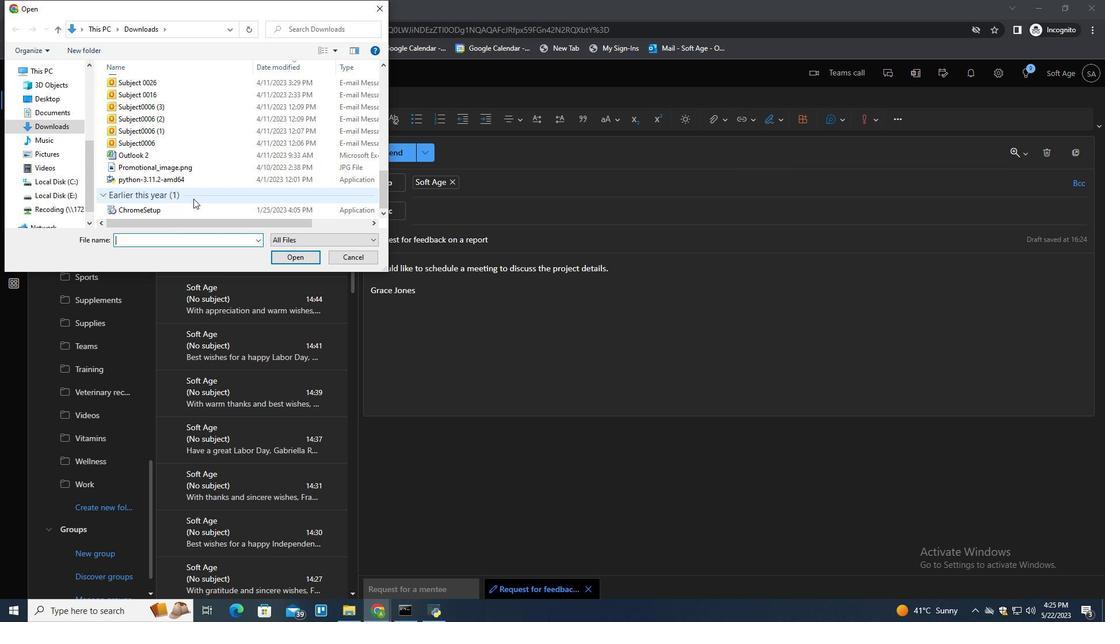 
Action: Mouse scrolled (193, 198) with delta (0, 0)
Screenshot: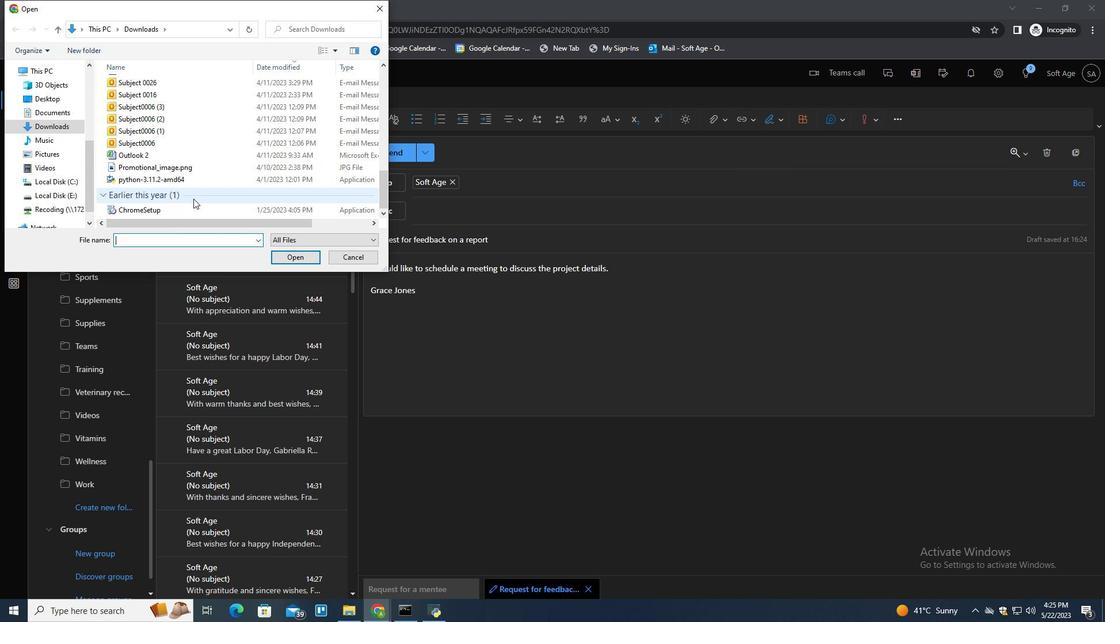 
Action: Mouse scrolled (193, 198) with delta (0, 0)
Screenshot: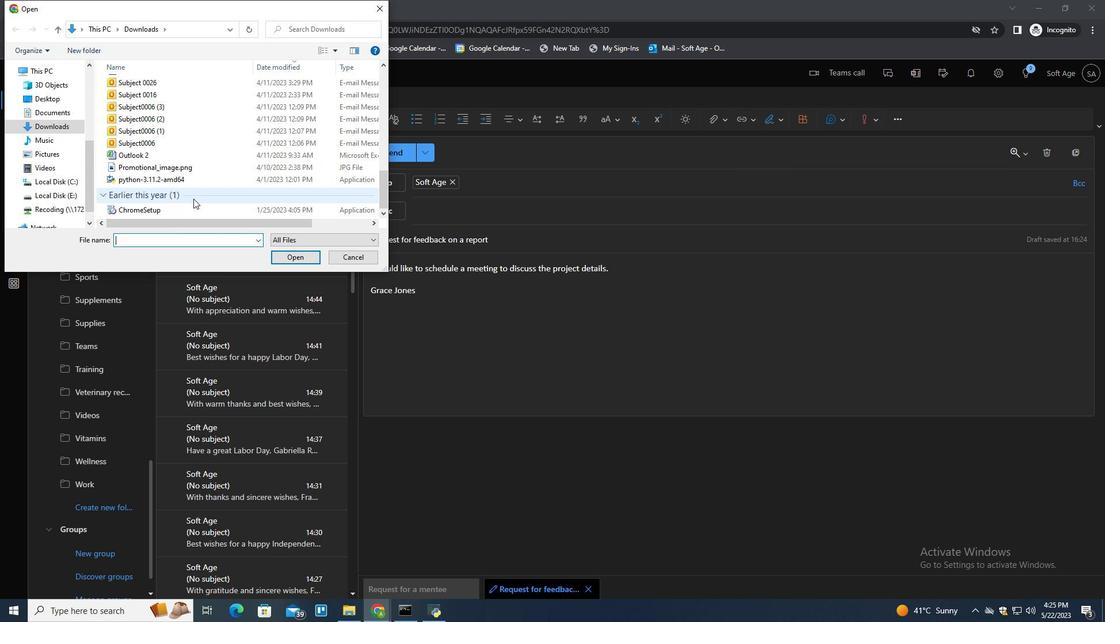 
Action: Mouse scrolled (193, 198) with delta (0, 0)
Screenshot: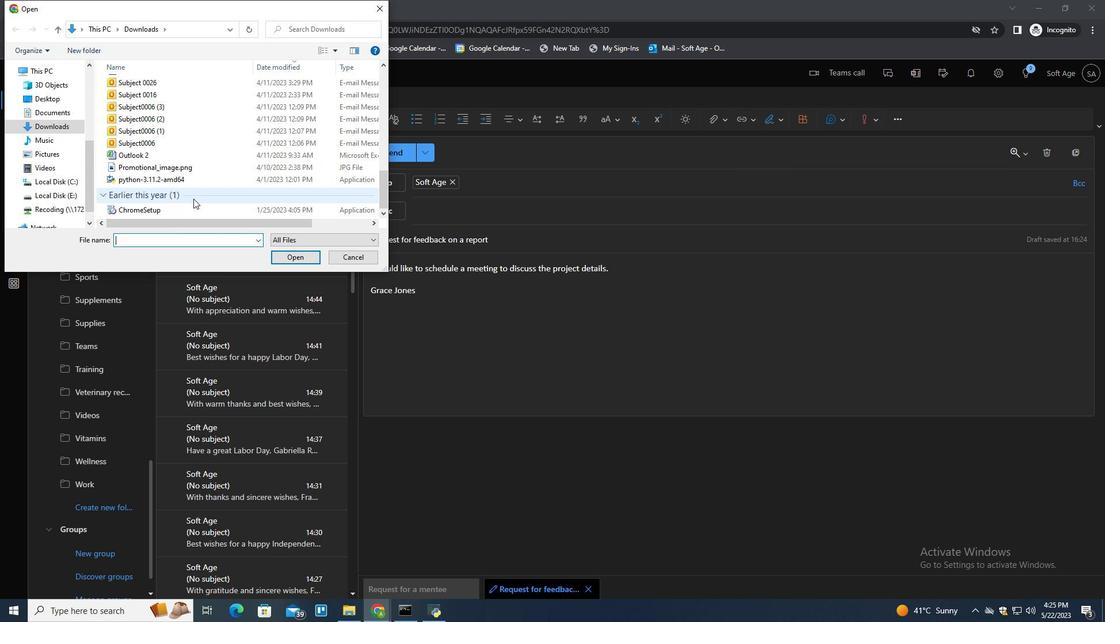 
Action: Mouse moved to (208, 171)
Screenshot: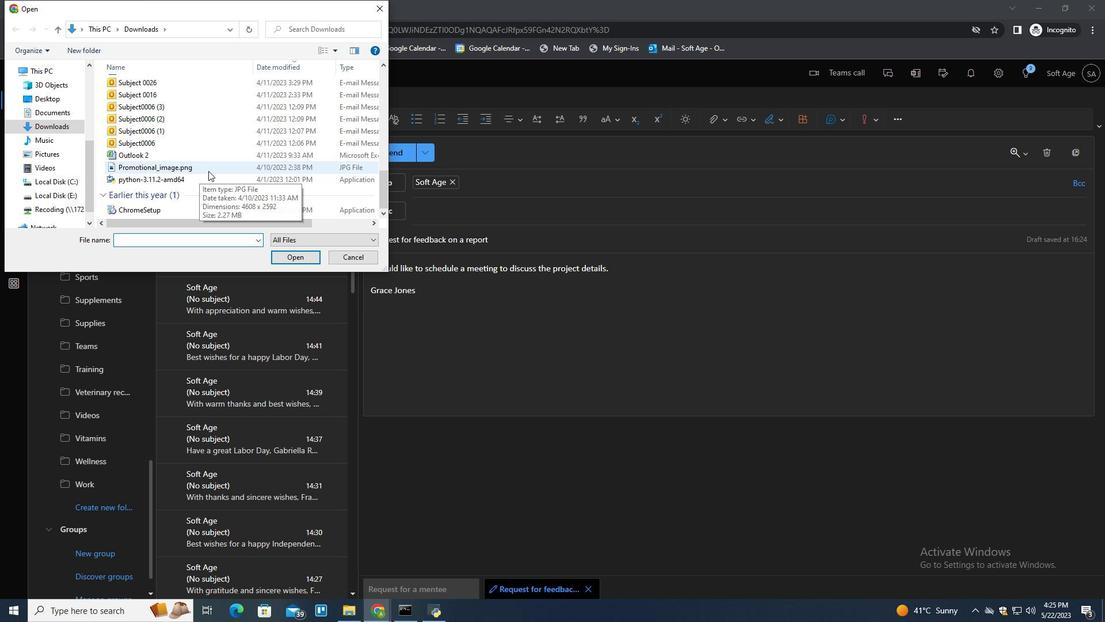 
Action: Mouse pressed left at (208, 171)
Screenshot: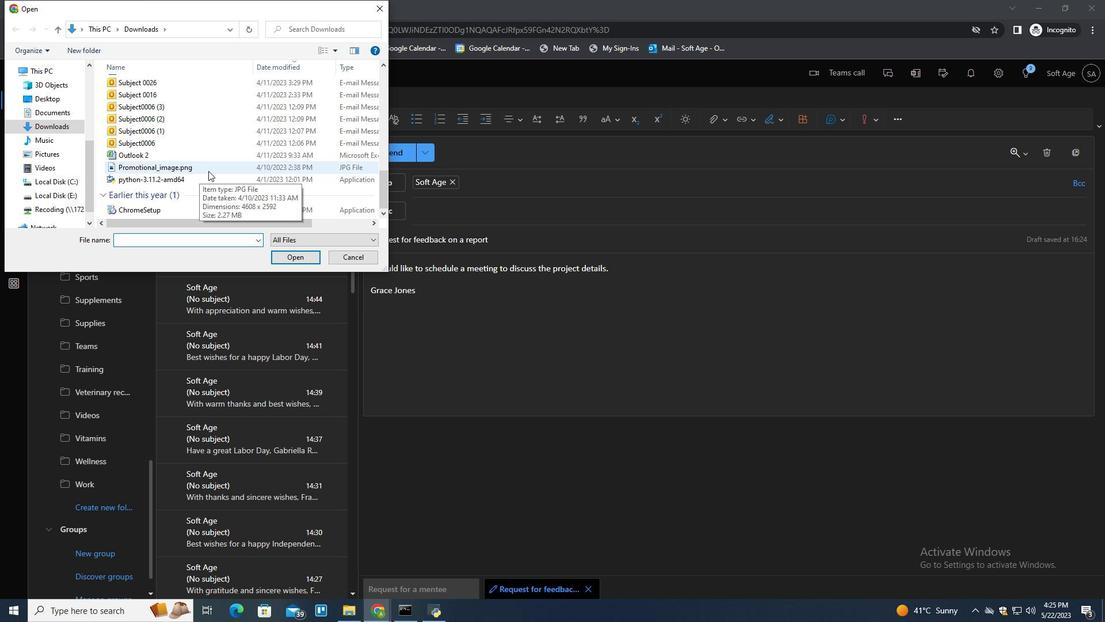 
Action: Mouse moved to (208, 171)
Screenshot: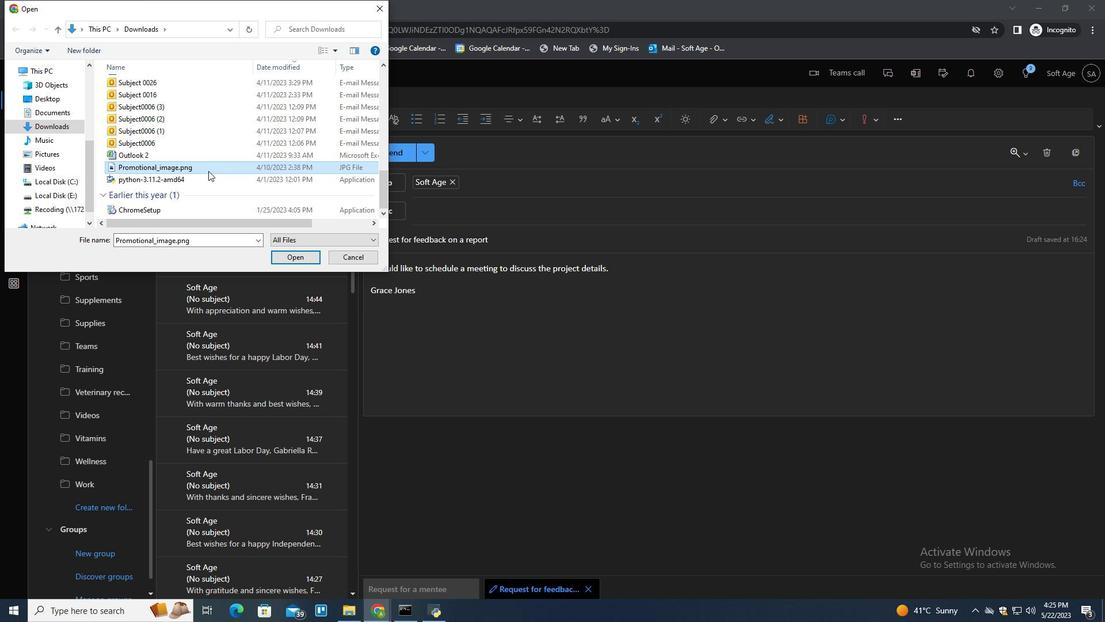 
Action: Key pressed <Key.f2>
Screenshot: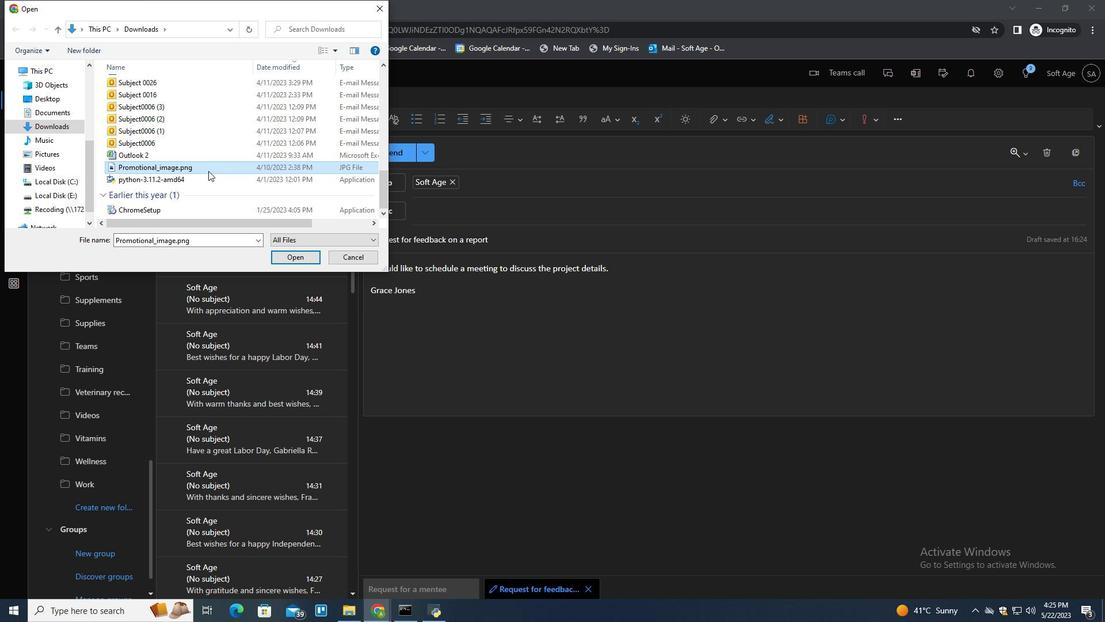 
Action: Mouse moved to (207, 171)
Screenshot: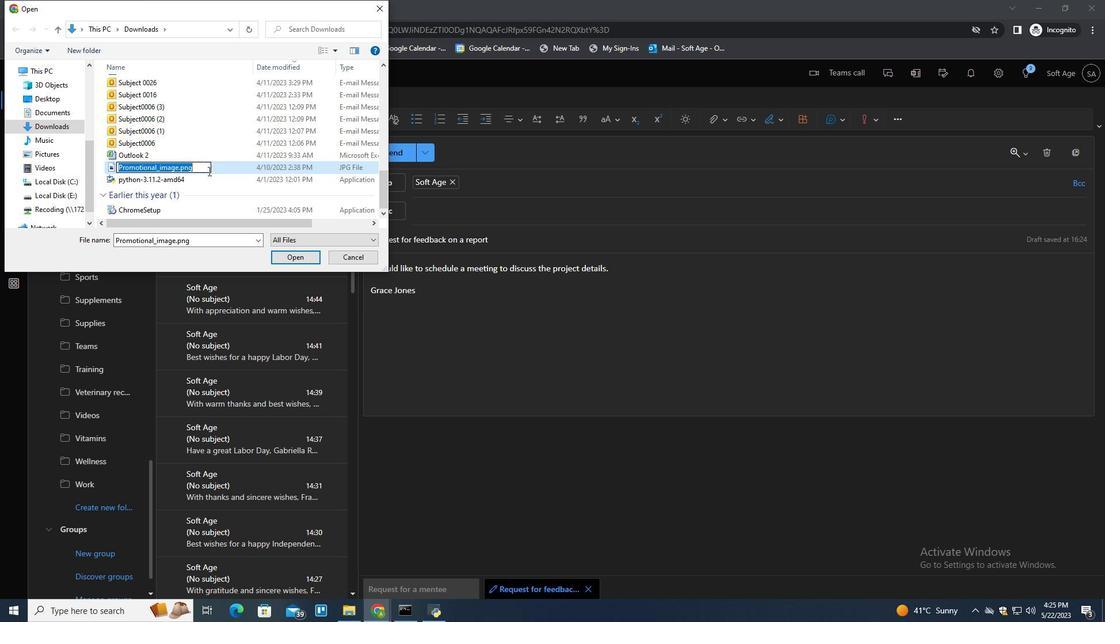 
Action: Key pressed <Key.shift>Business<Key.shift>_var<Key.backspace><Key.backspace><Key.backspace>card.png
Screenshot: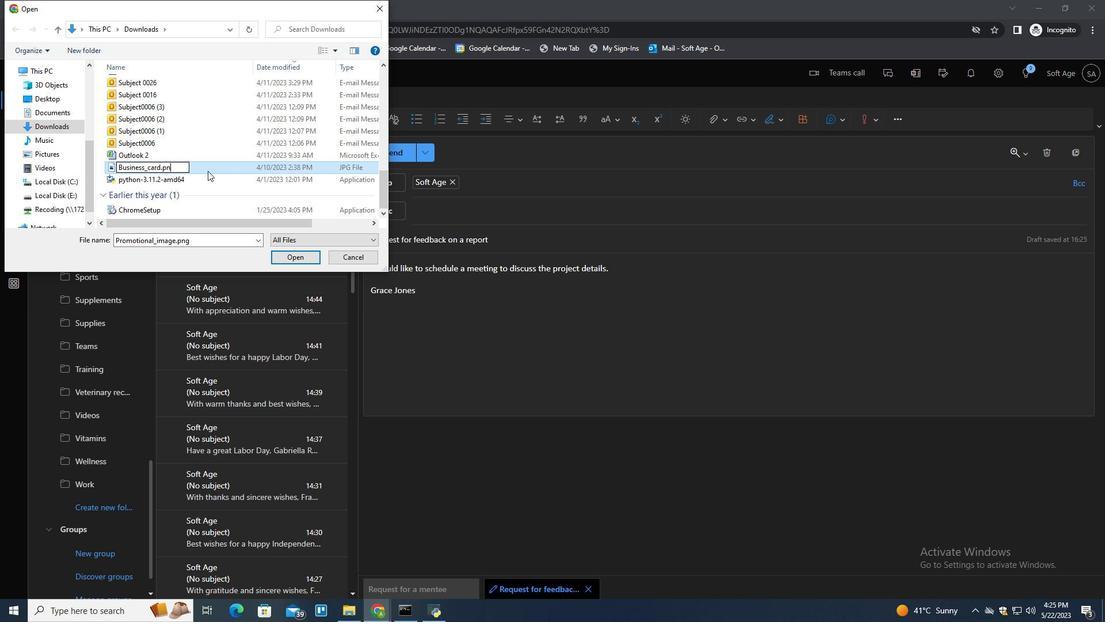 
Action: Mouse moved to (211, 168)
Screenshot: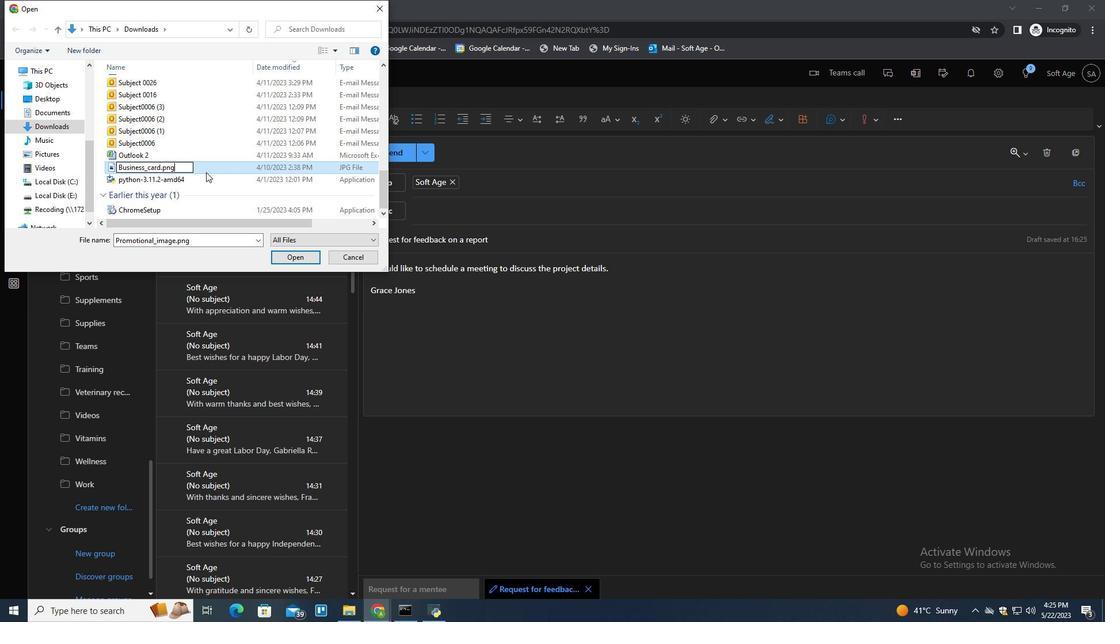 
Action: Mouse pressed left at (211, 168)
Screenshot: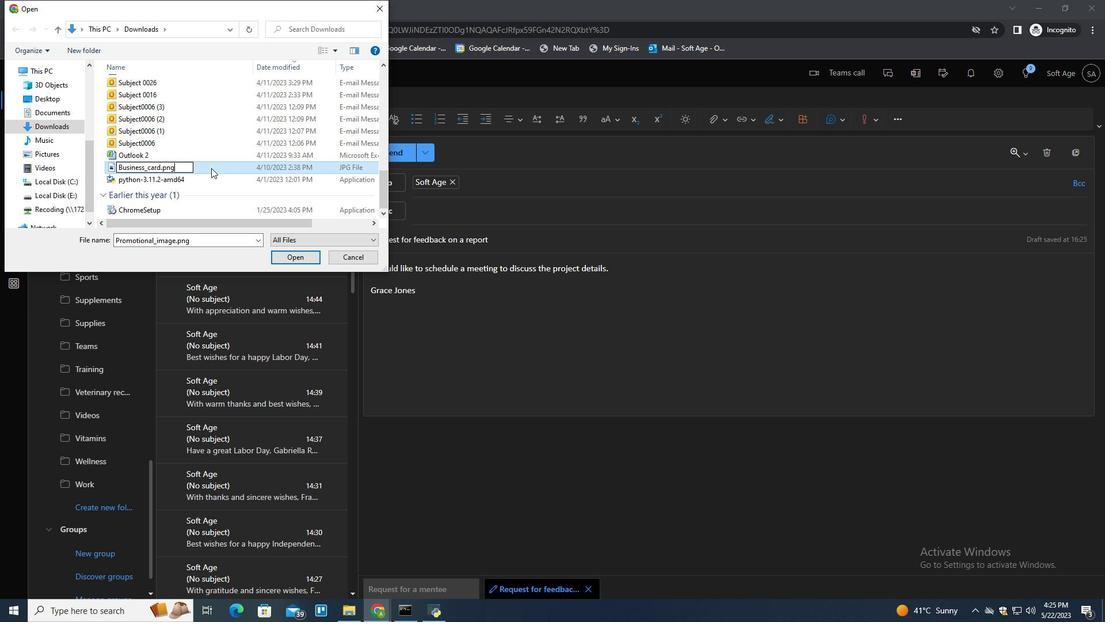 
Action: Mouse moved to (307, 258)
Screenshot: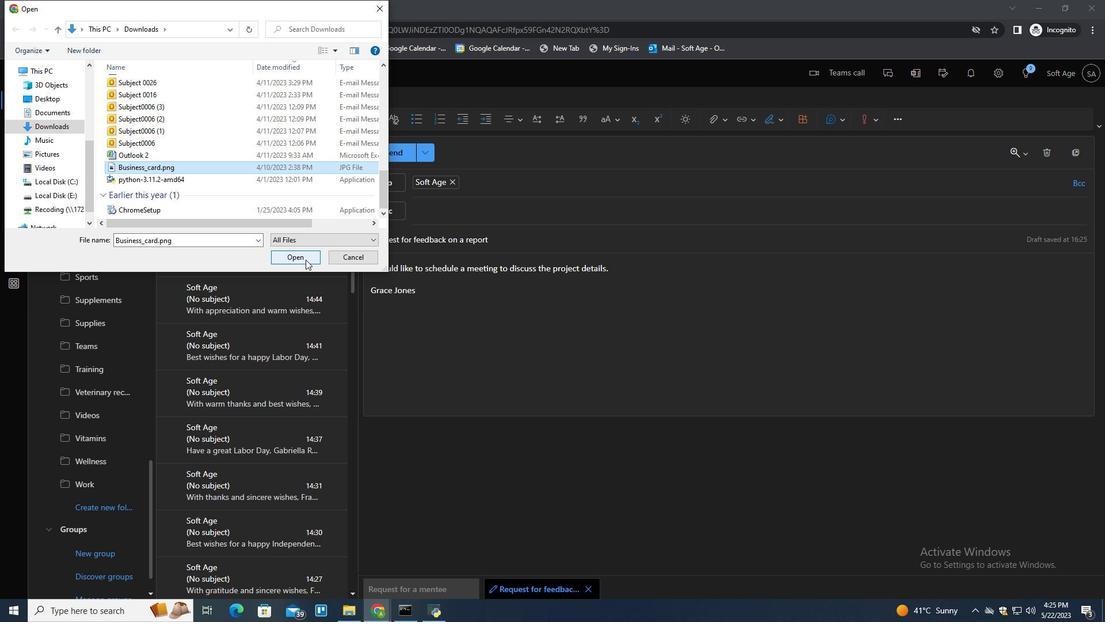 
Action: Mouse pressed left at (307, 258)
Screenshot: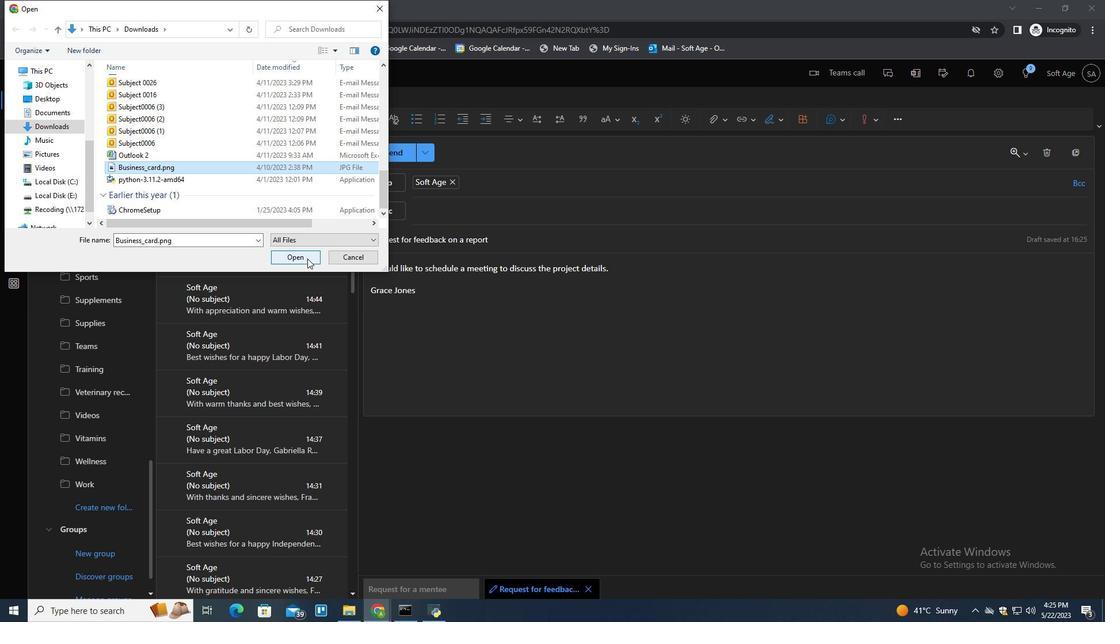 
Action: Mouse moved to (501, 366)
Screenshot: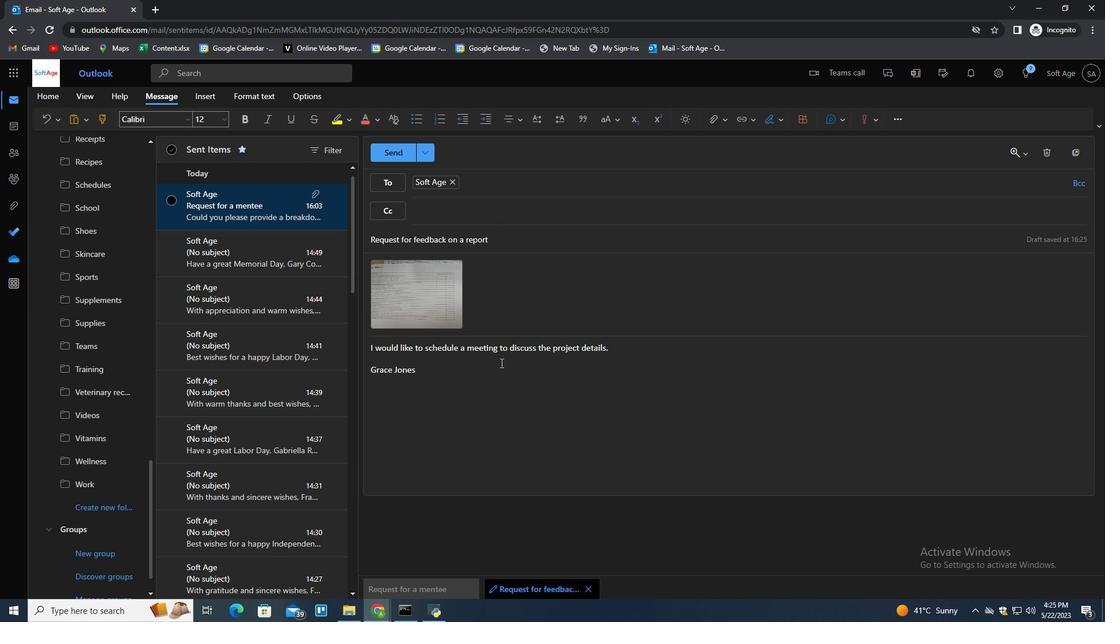 
Action: Mouse pressed left at (501, 366)
Screenshot: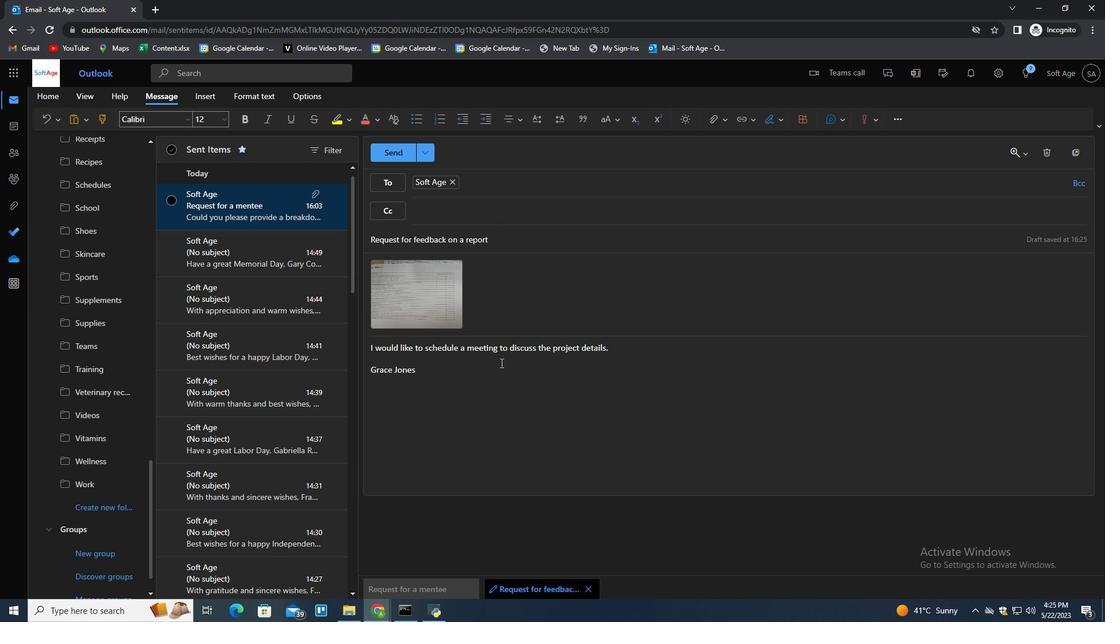 
Action: Key pressed <Key.enter>
Screenshot: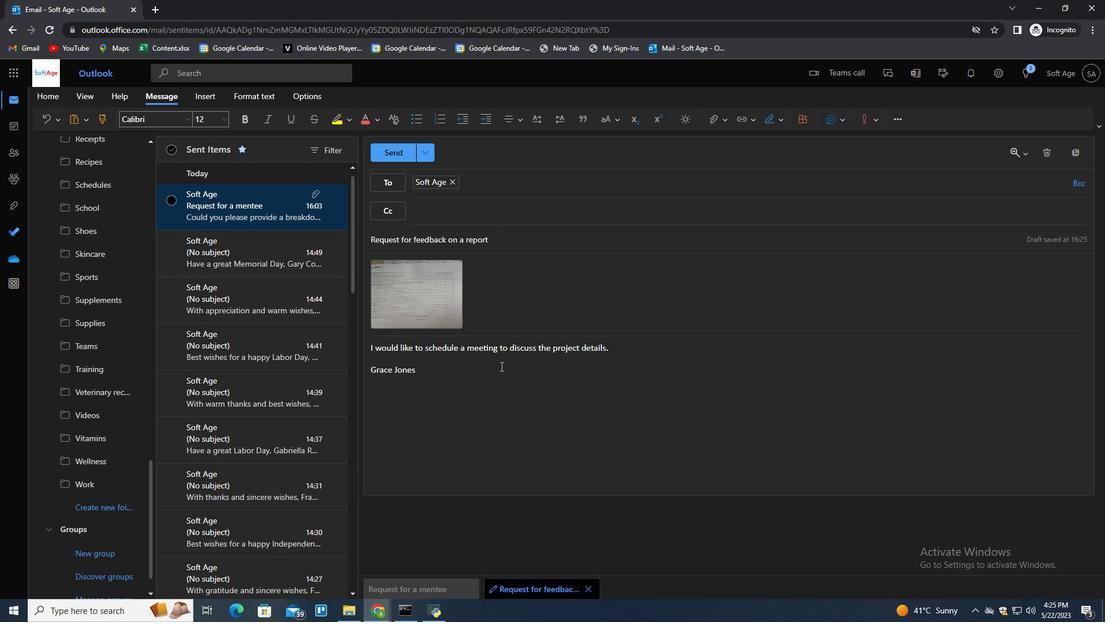 
Action: Mouse moved to (71, 446)
Screenshot: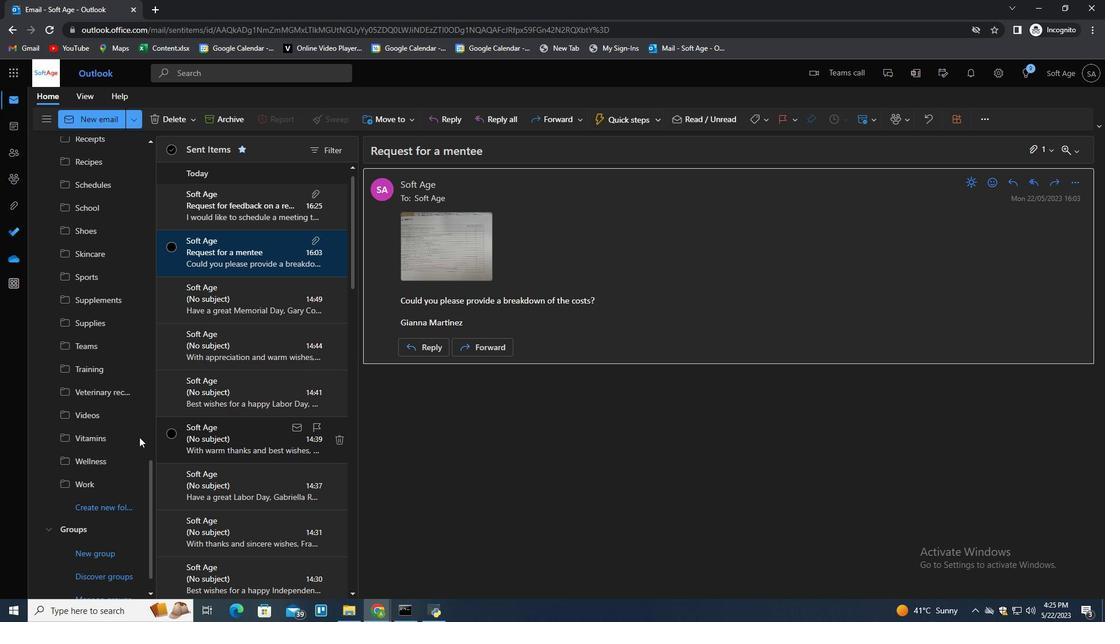 
Action: Mouse scrolled (71, 446) with delta (0, 0)
Screenshot: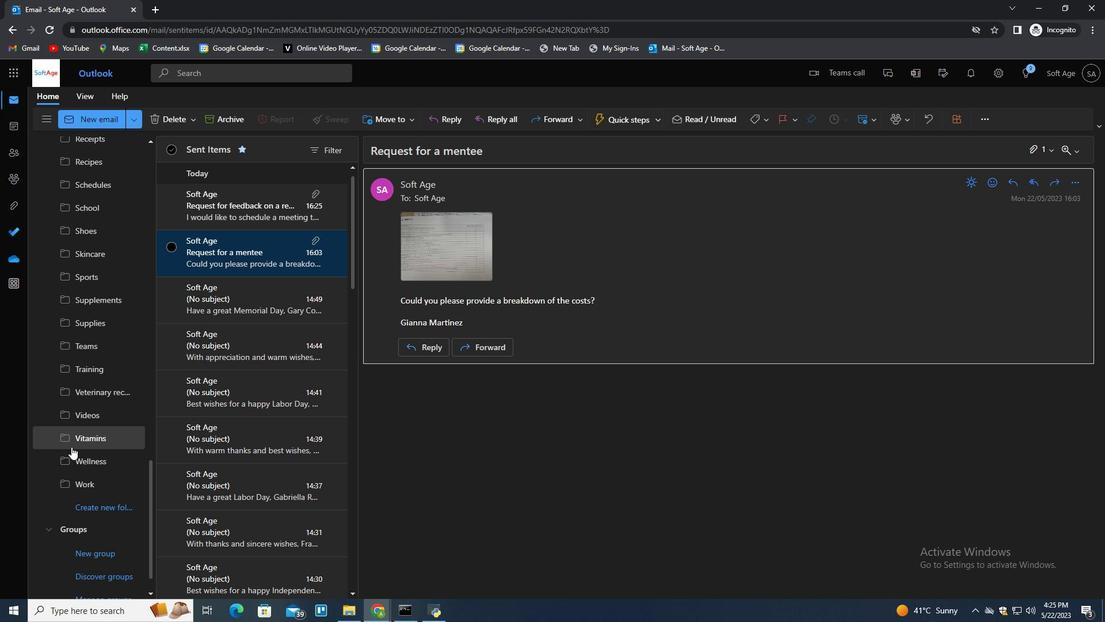 
Action: Mouse scrolled (71, 446) with delta (0, 0)
Screenshot: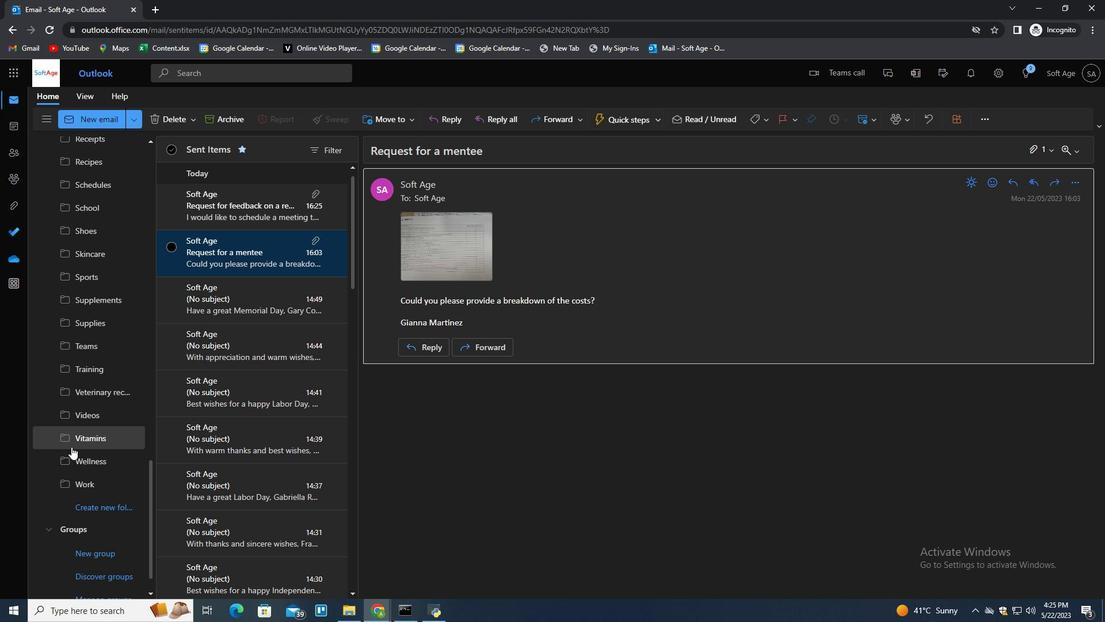 
Action: Mouse scrolled (71, 446) with delta (0, 0)
Screenshot: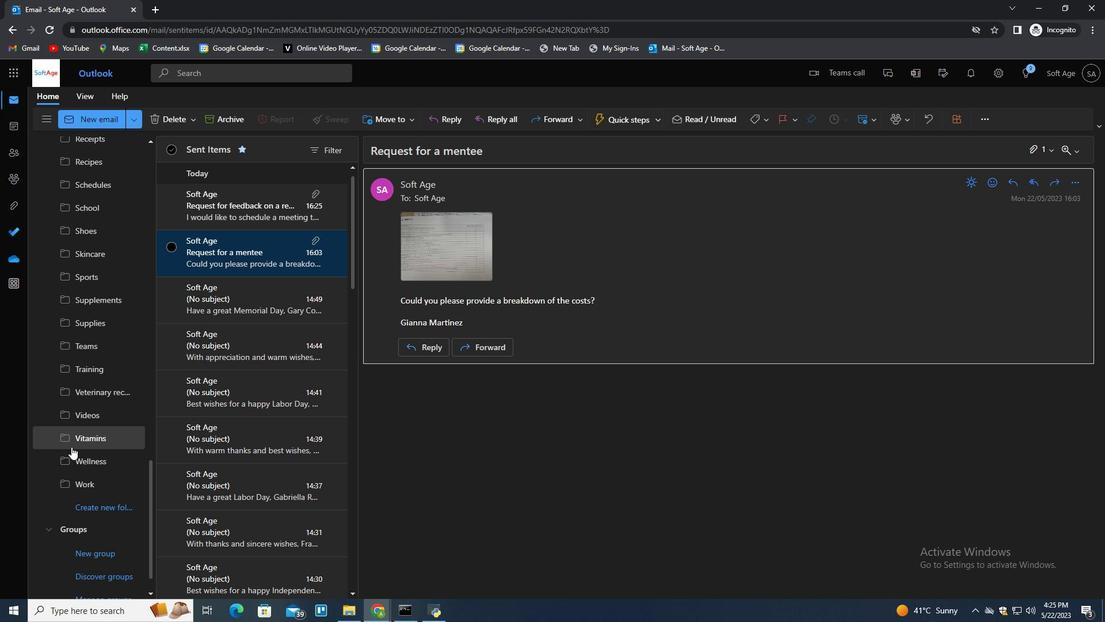 
Action: Mouse moved to (92, 480)
Screenshot: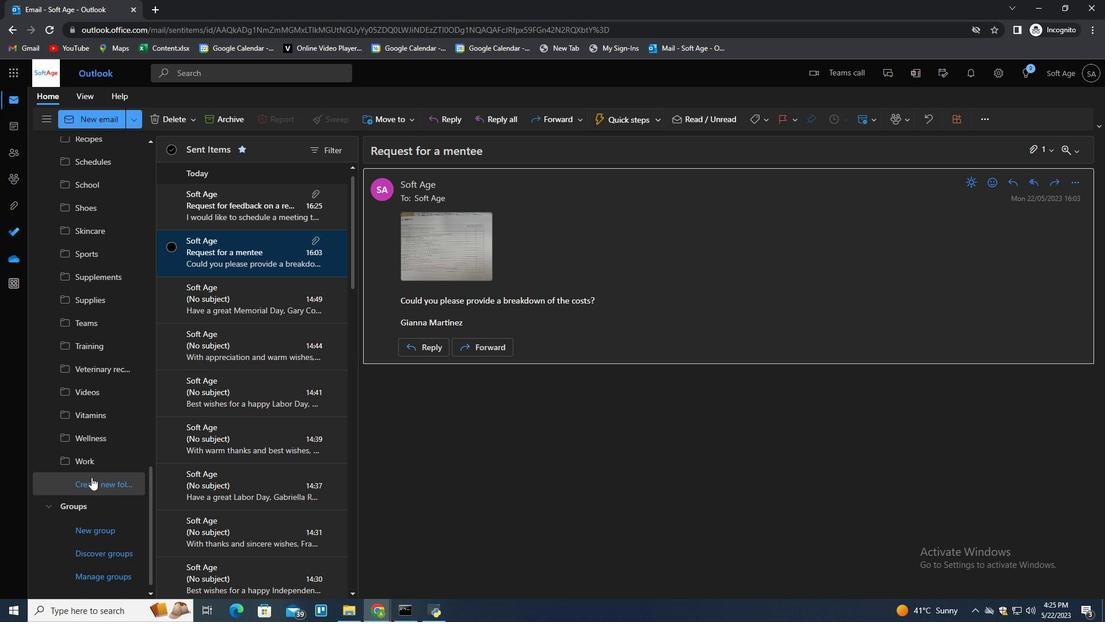 
Action: Mouse pressed left at (92, 480)
Screenshot: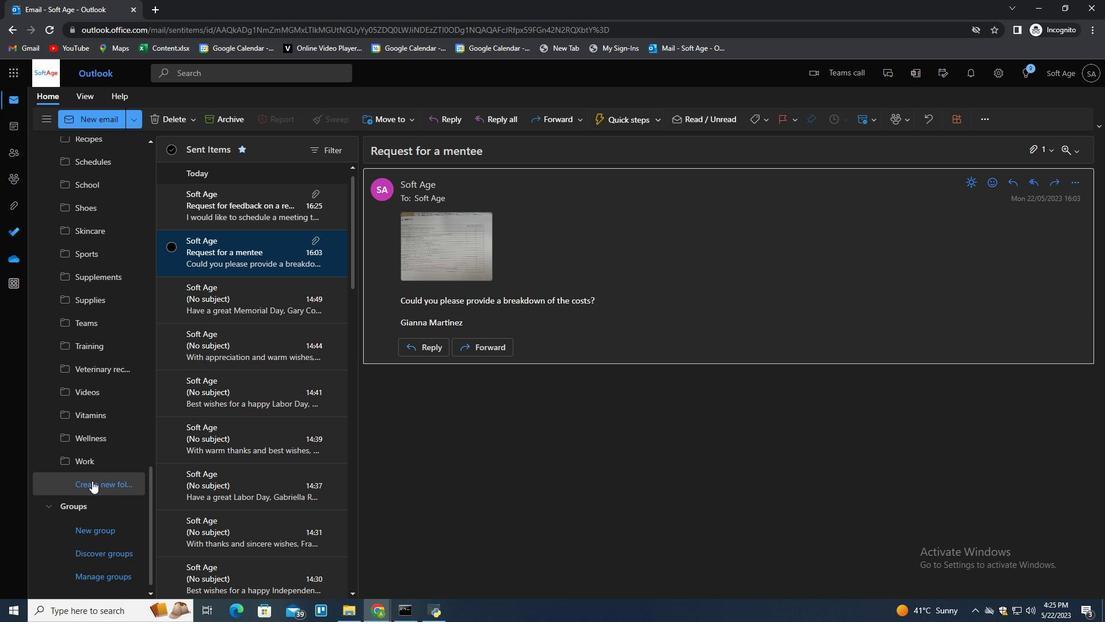 
Action: Key pressed <Key.shift><Key.shift><Key.shift><Key.shift><Key.shift><Key.shift>Medical<Key.space>records<Key.enter>
Screenshot: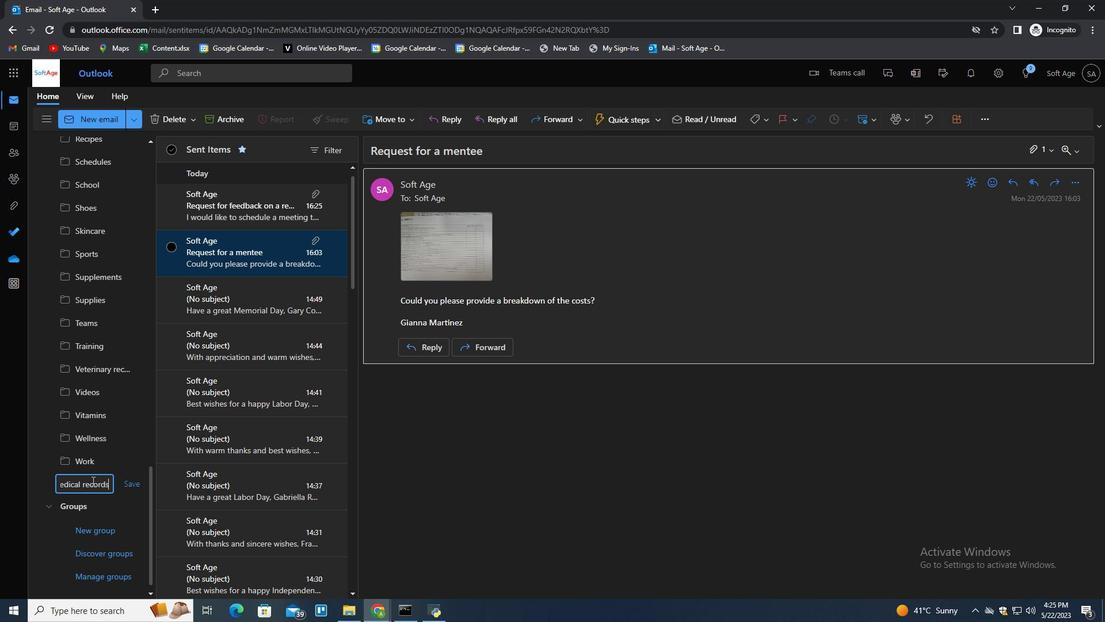 
Action: Mouse moved to (288, 410)
Screenshot: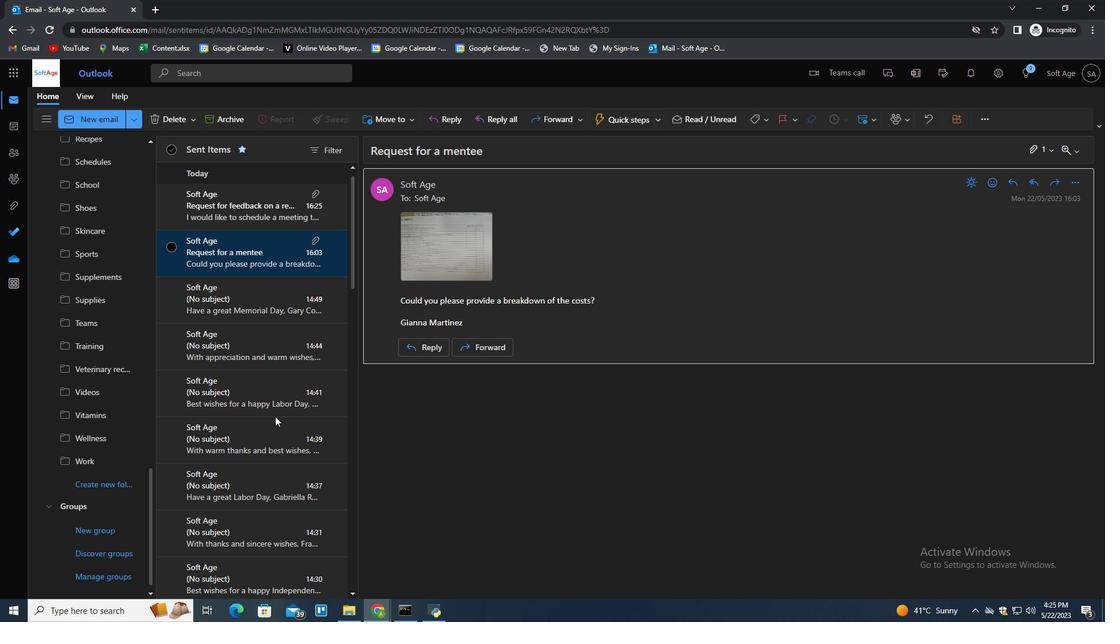 
Action: Mouse scrolled (288, 411) with delta (0, 0)
Screenshot: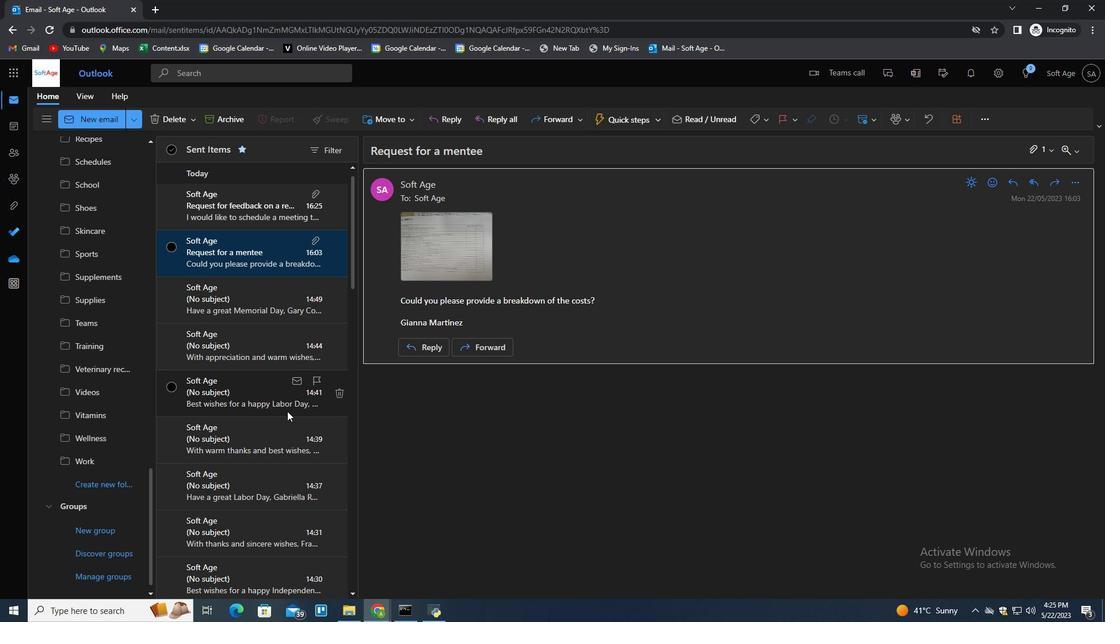 
Action: Mouse scrolled (288, 411) with delta (0, 0)
Screenshot: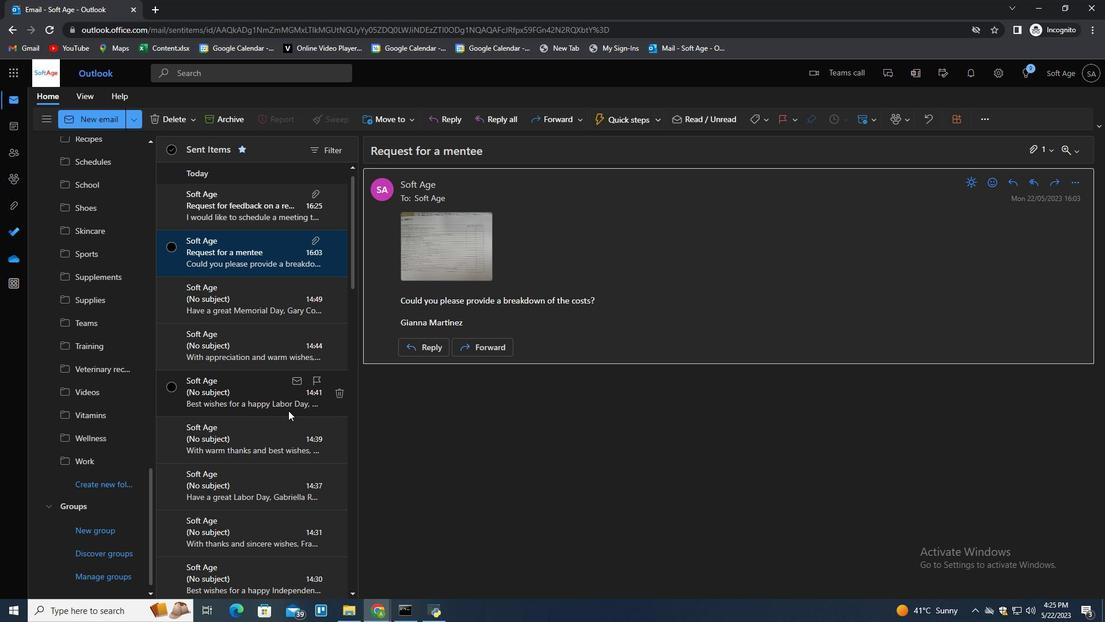 
Action: Mouse scrolled (288, 411) with delta (0, 0)
Screenshot: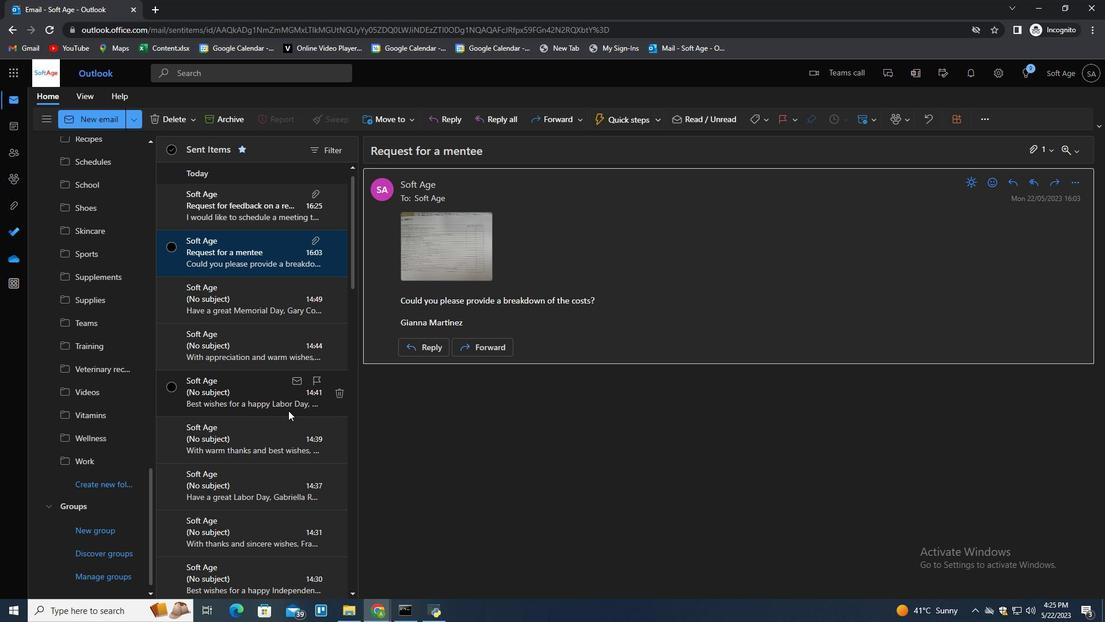 
Action: Mouse scrolled (288, 411) with delta (0, 0)
Screenshot: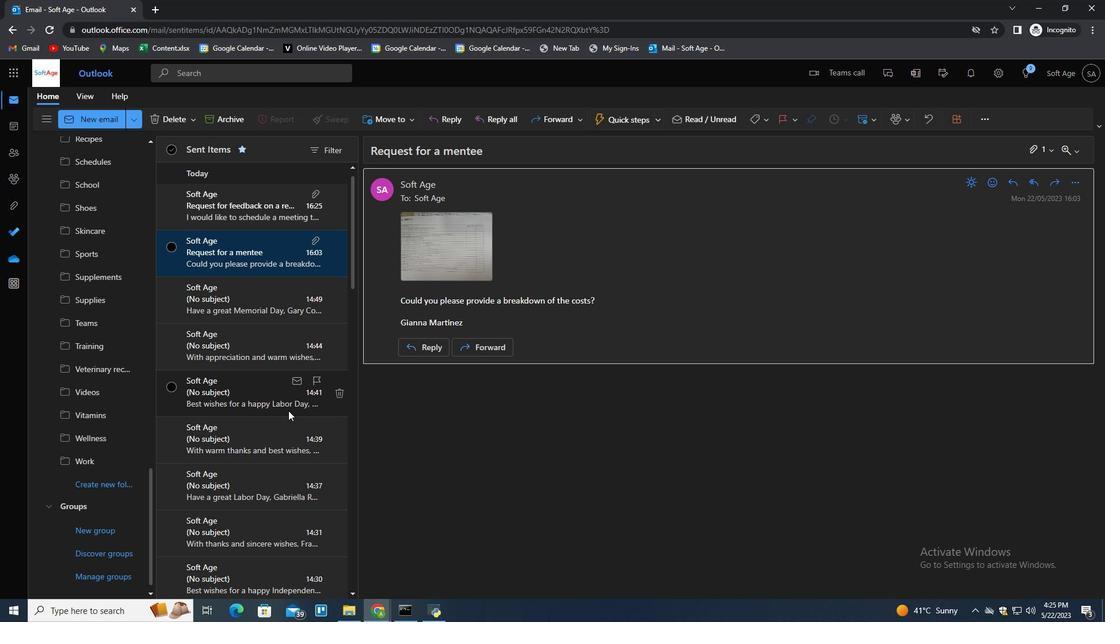 
Action: Mouse scrolled (288, 411) with delta (0, 0)
Screenshot: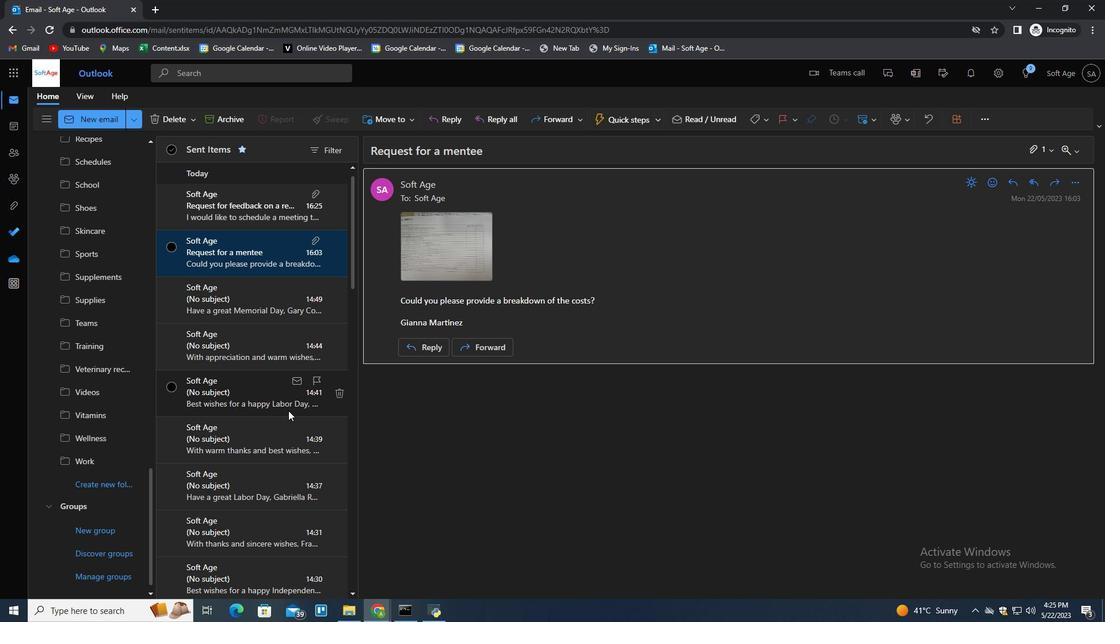 
Action: Mouse scrolled (288, 411) with delta (0, 0)
Screenshot: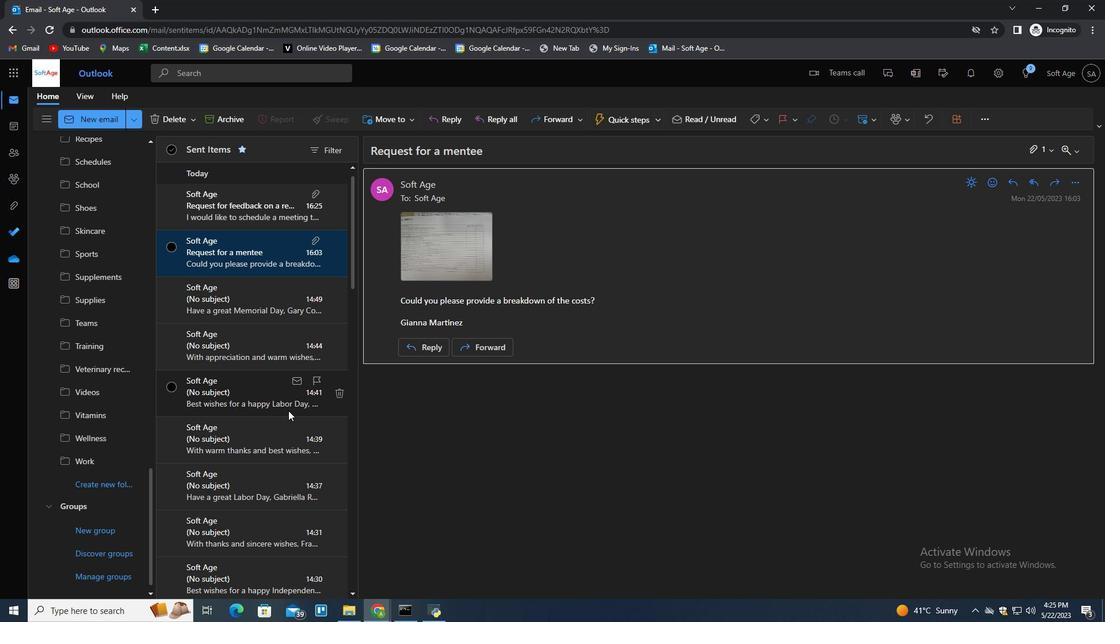 
Action: Mouse scrolled (288, 411) with delta (0, 0)
Screenshot: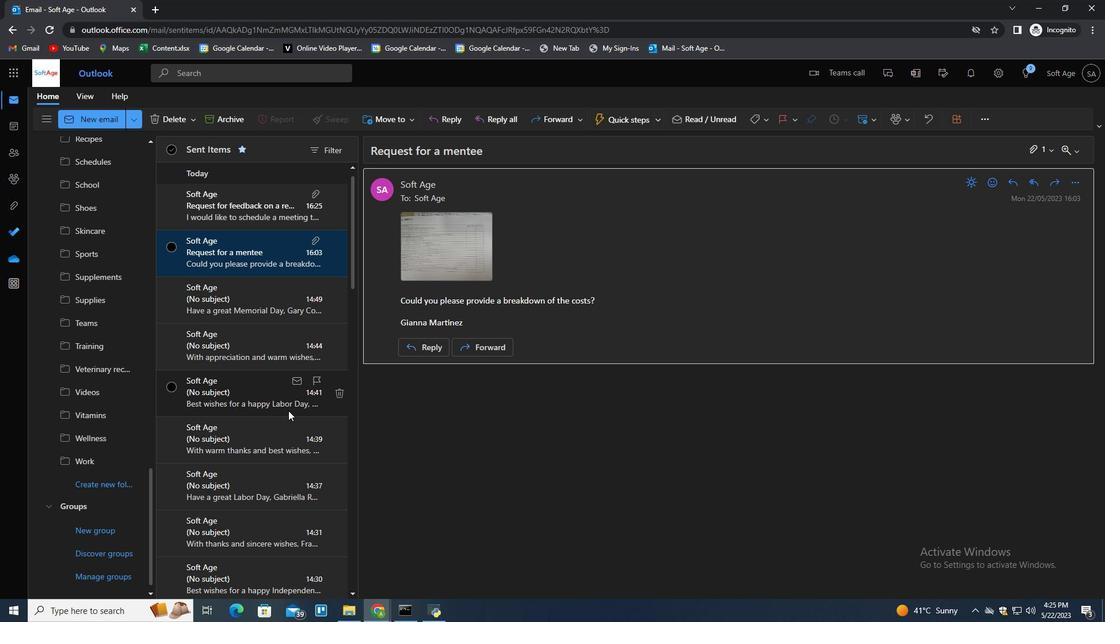 
Action: Mouse scrolled (288, 411) with delta (0, 0)
Screenshot: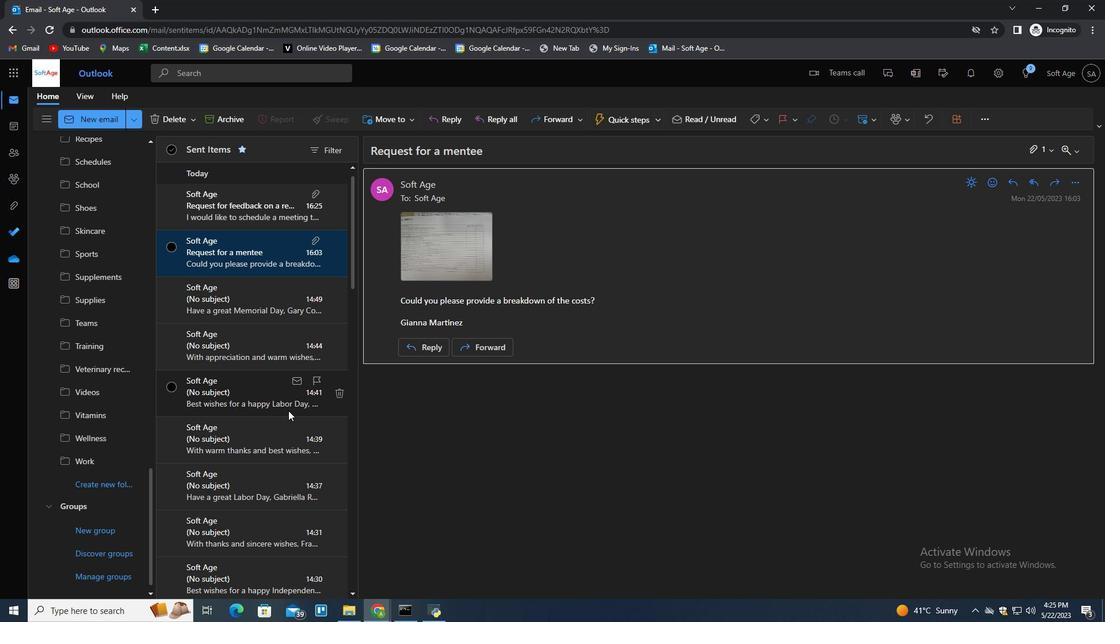 
Action: Mouse scrolled (288, 411) with delta (0, 0)
Screenshot: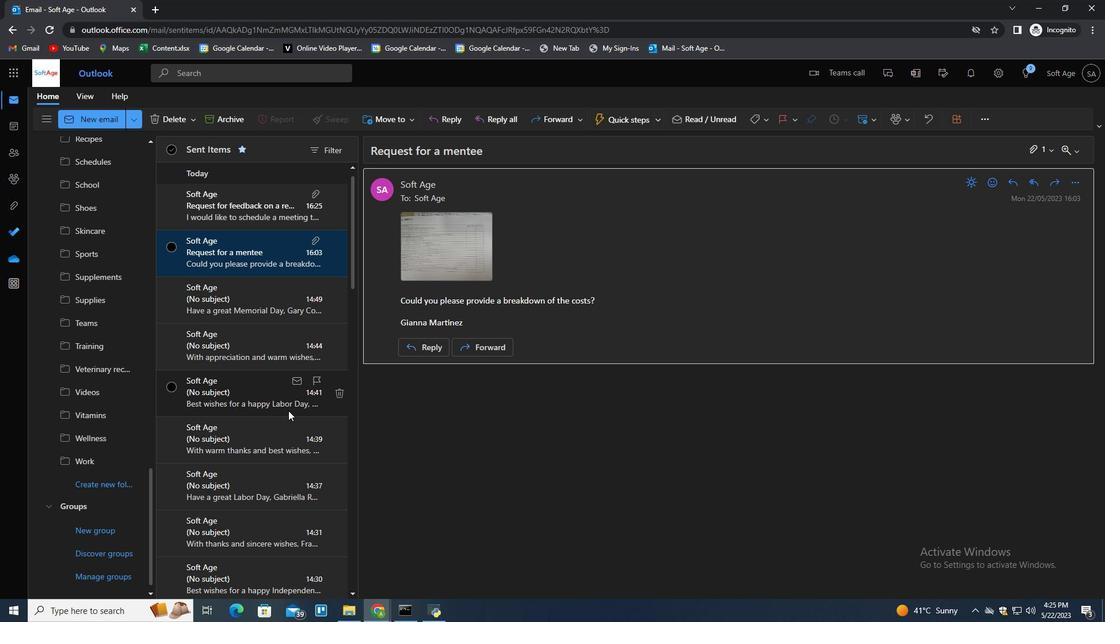 
Action: Mouse scrolled (288, 410) with delta (0, 0)
Screenshot: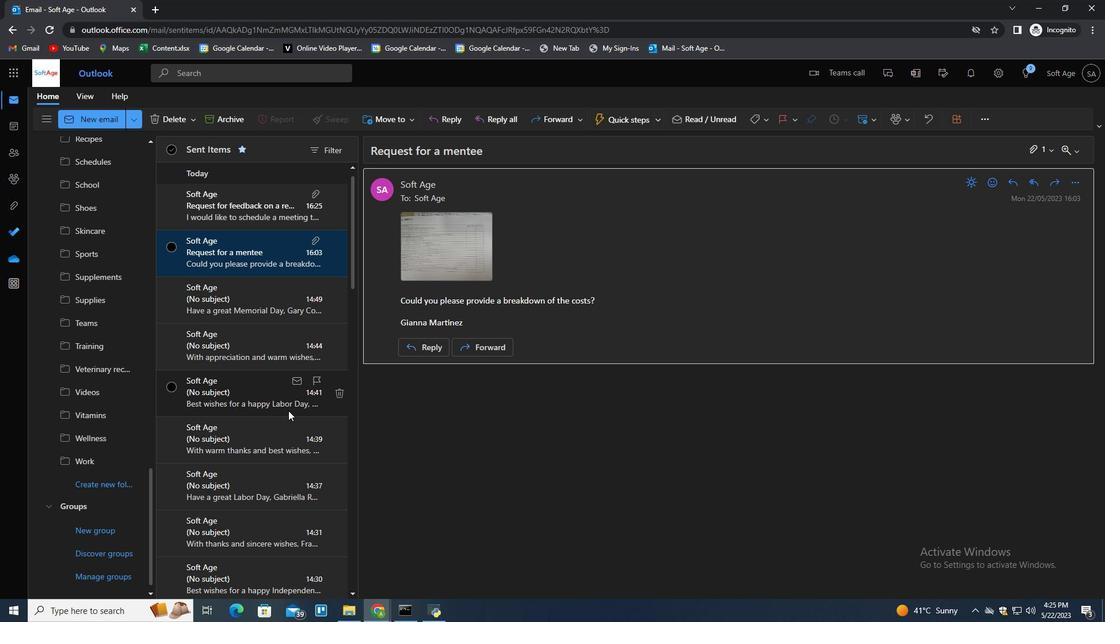 
Action: Mouse scrolled (288, 411) with delta (0, 0)
Screenshot: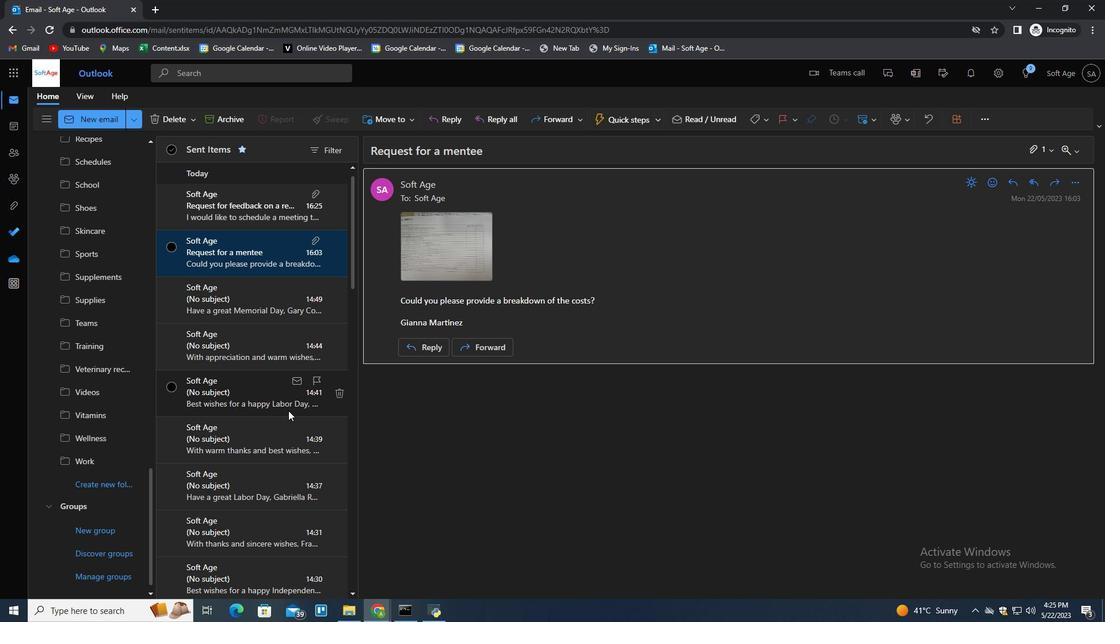 
Action: Mouse scrolled (288, 411) with delta (0, 0)
Screenshot: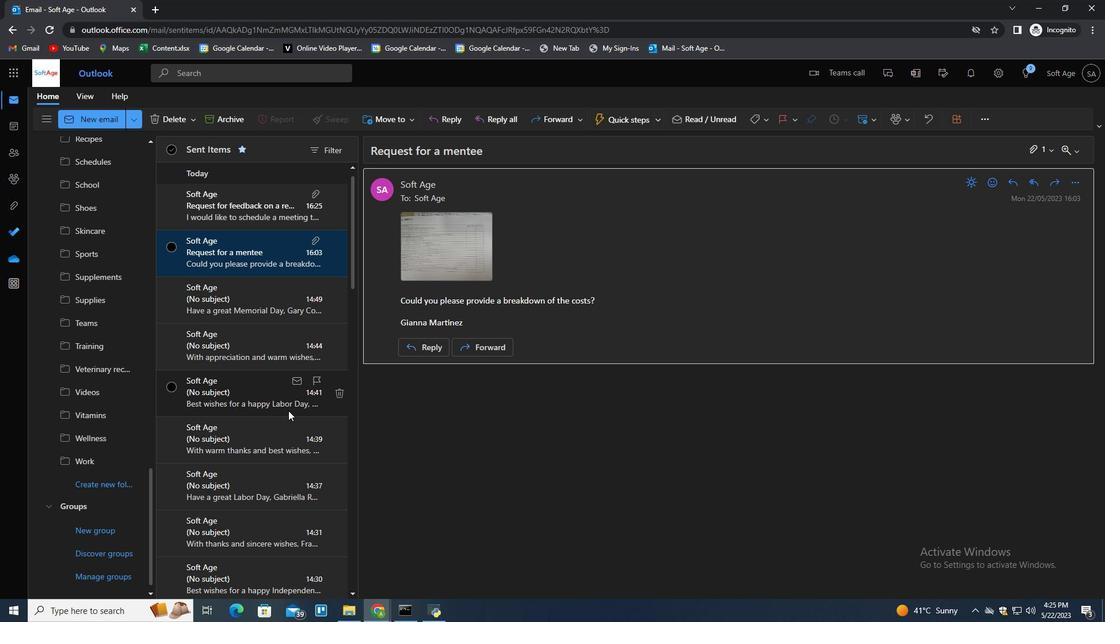 
Action: Mouse scrolled (288, 411) with delta (0, 0)
Screenshot: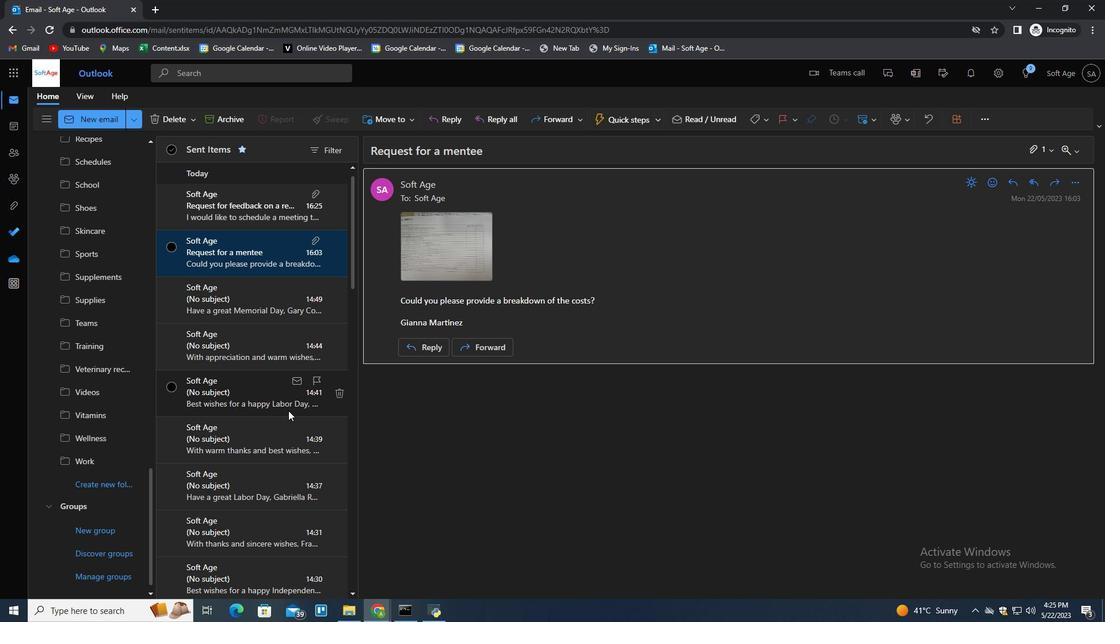 
Action: Mouse moved to (263, 210)
Screenshot: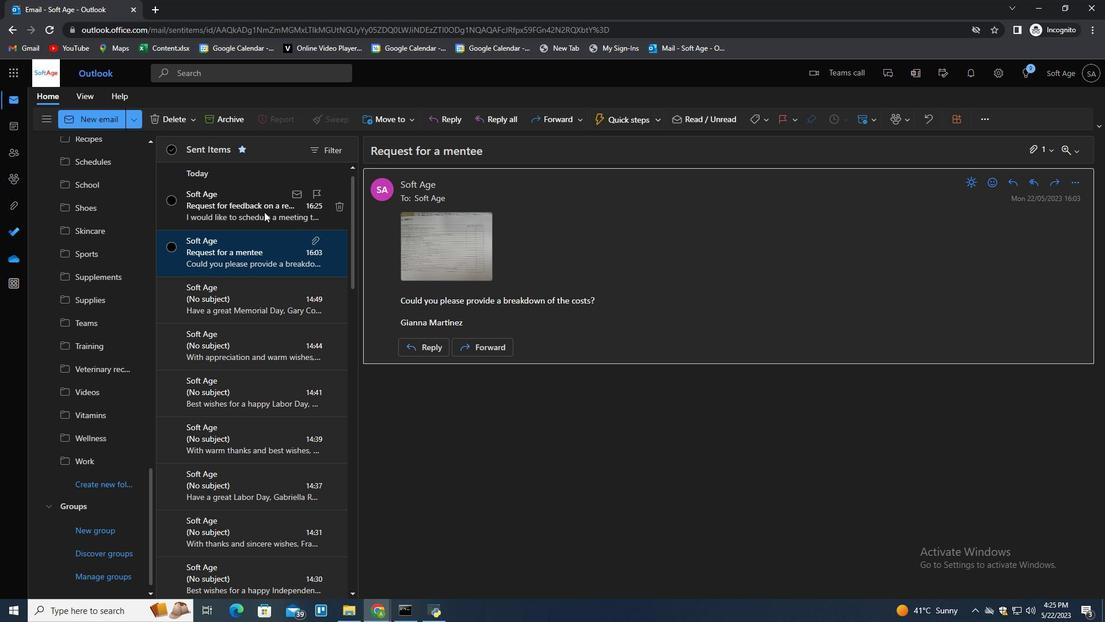 
Action: Mouse pressed right at (263, 210)
Screenshot: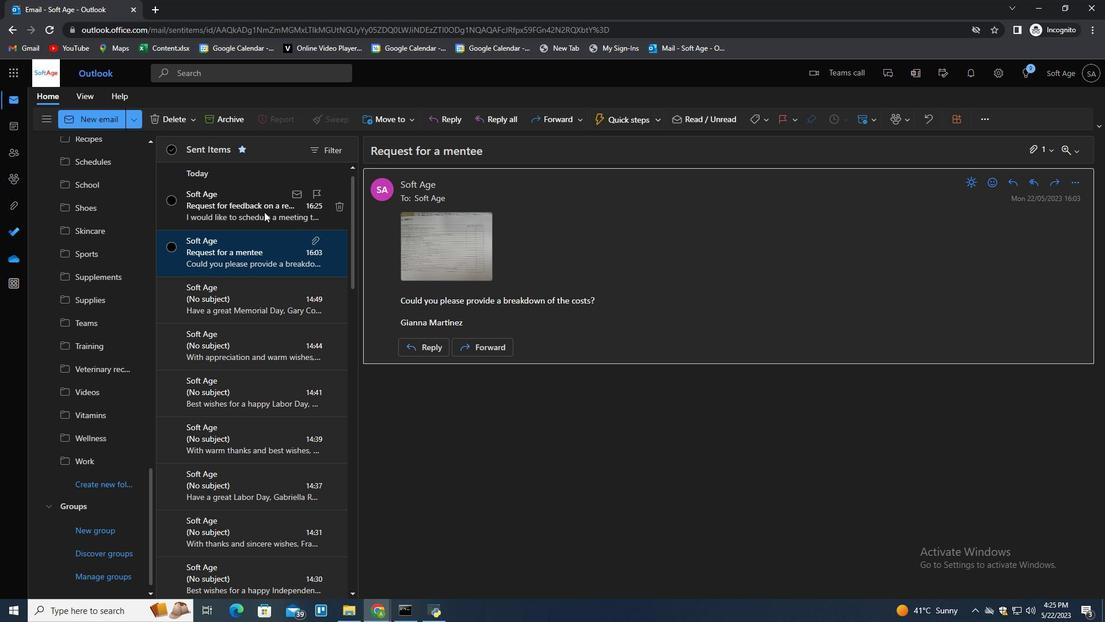 
Action: Mouse moved to (406, 277)
Screenshot: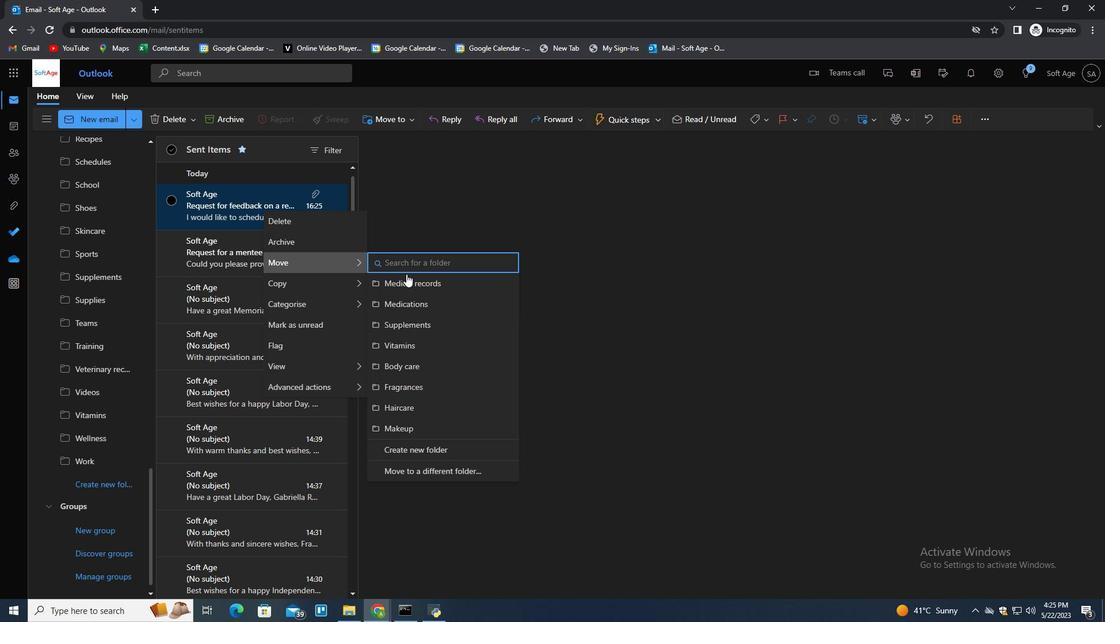 
Action: Mouse pressed left at (406, 277)
Screenshot: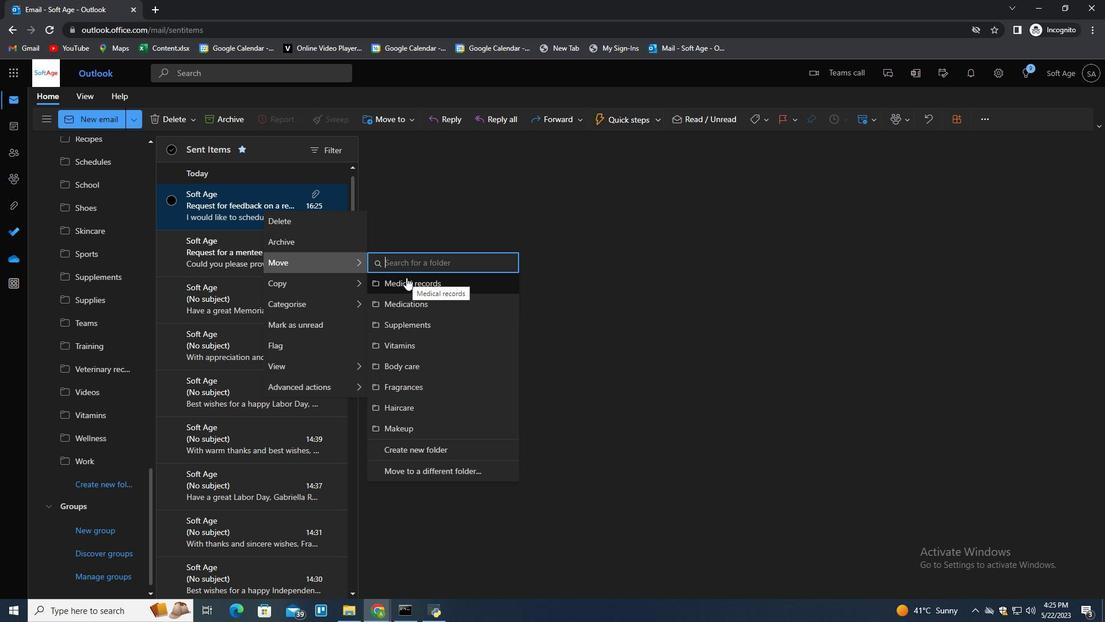 
Action: Mouse moved to (467, 395)
Screenshot: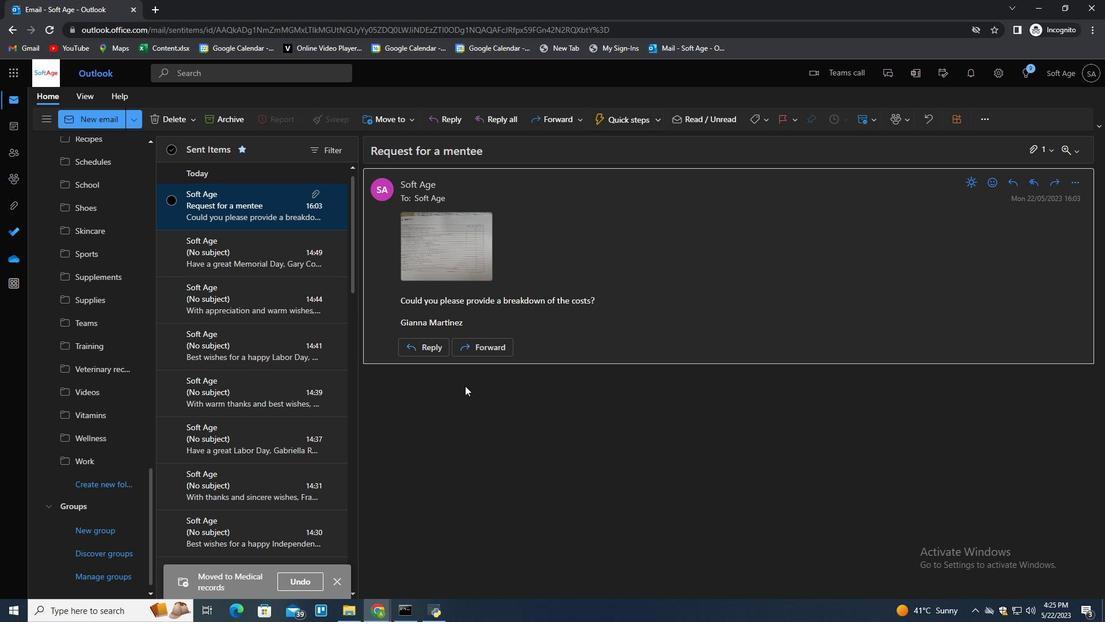 
